 Task: Send an email with the signature Gloria Young with the subject Thank you for a gift and the message I need your help in preparing the agenda for the next meeting. from softage.5@softage.net to softage.3@softage.net and softage.1@softage.net
Action: Mouse moved to (55, 53)
Screenshot: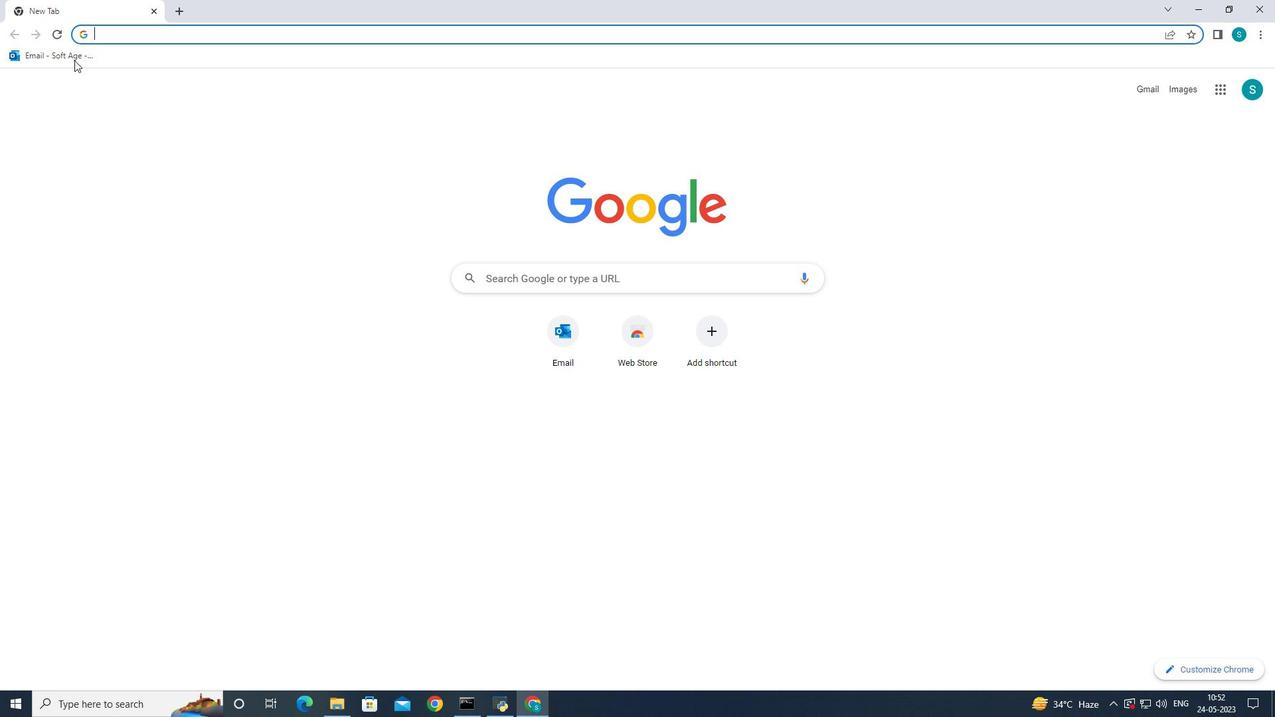 
Action: Mouse pressed left at (55, 53)
Screenshot: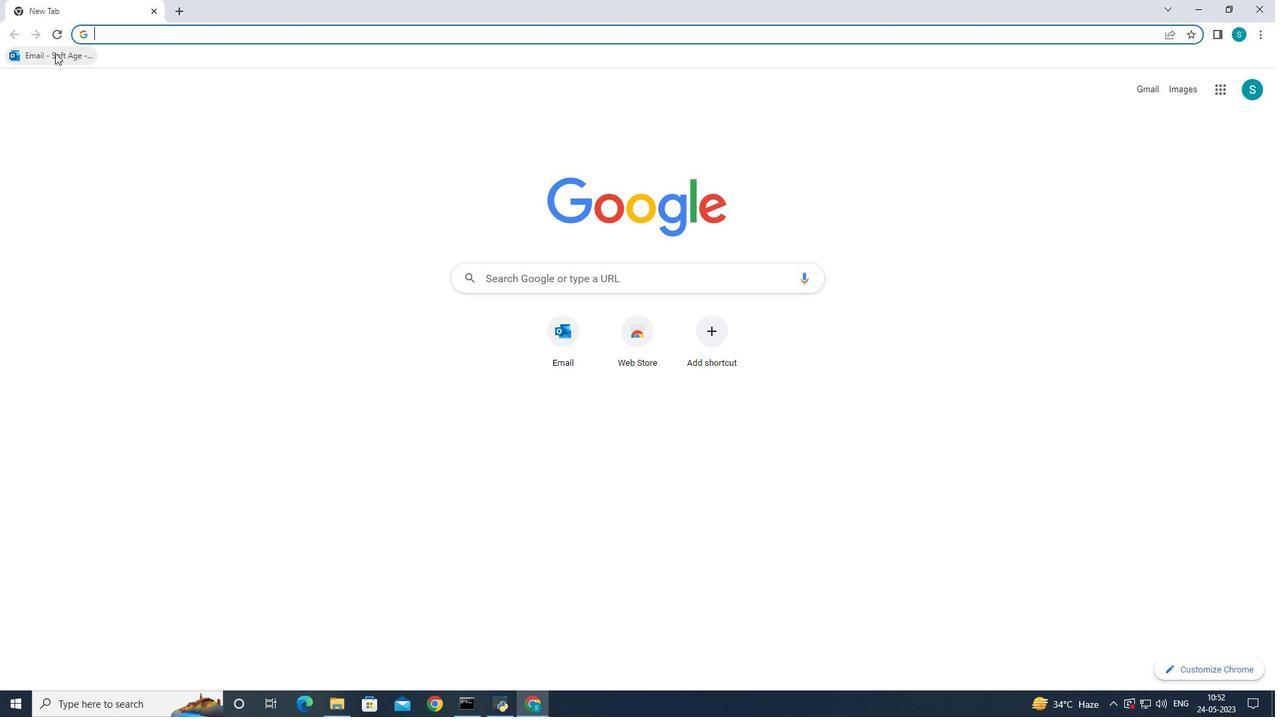 
Action: Mouse pressed left at (55, 53)
Screenshot: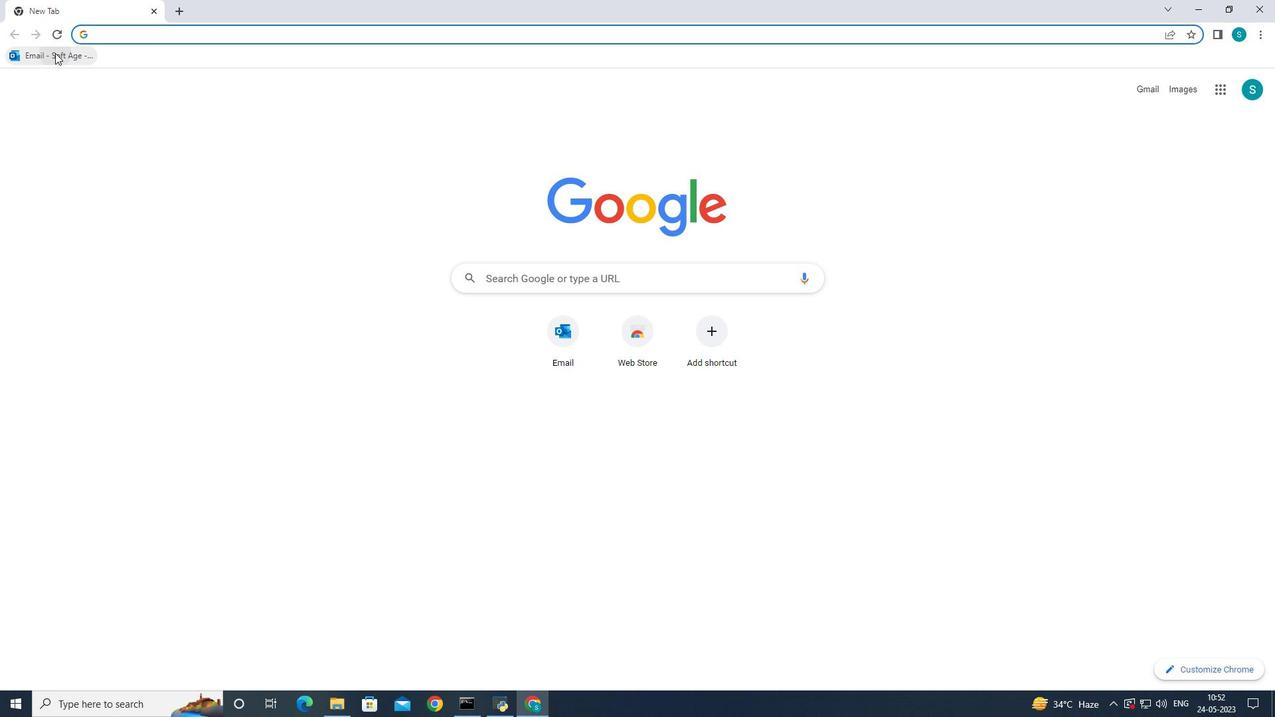 
Action: Mouse moved to (166, 114)
Screenshot: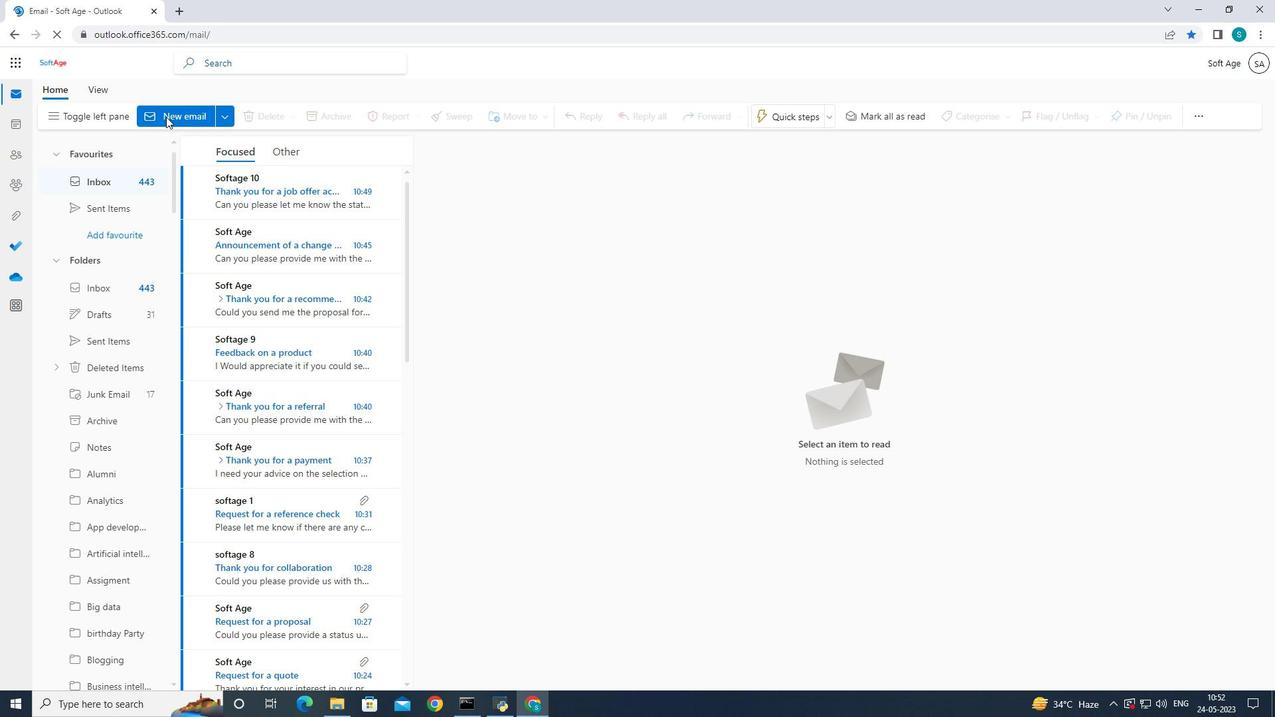 
Action: Mouse pressed left at (166, 114)
Screenshot: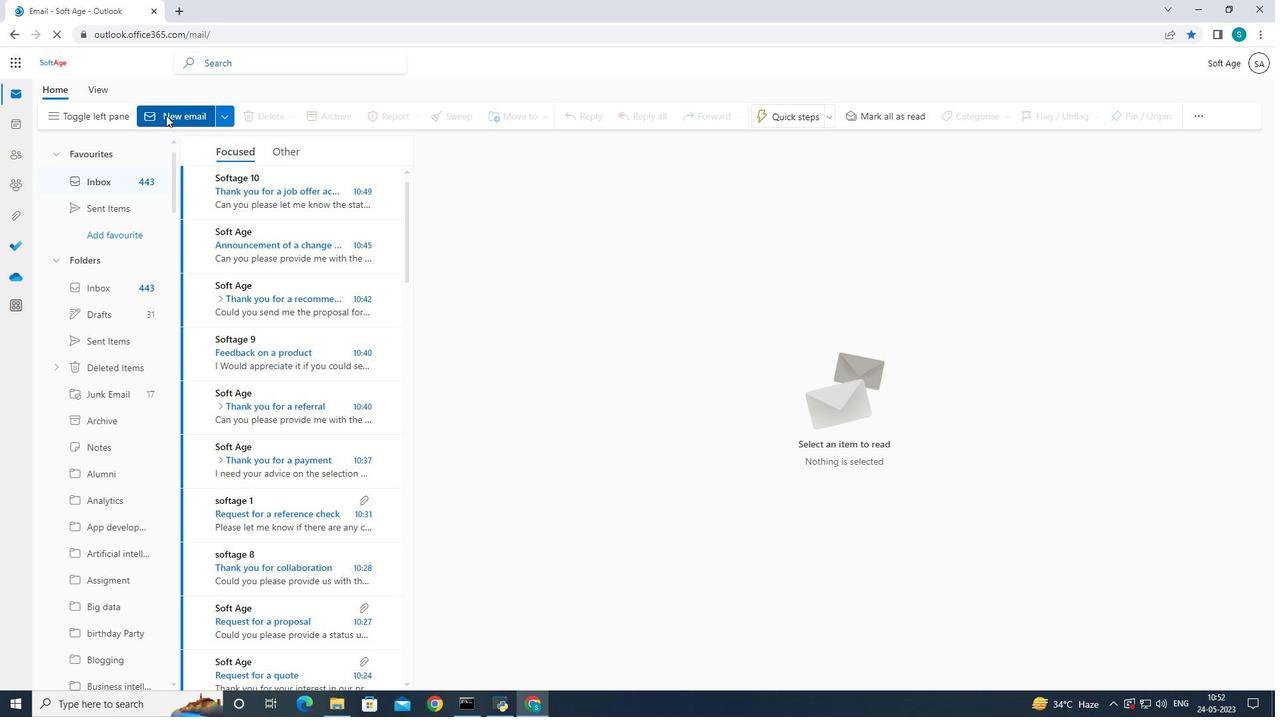
Action: Mouse pressed left at (166, 114)
Screenshot: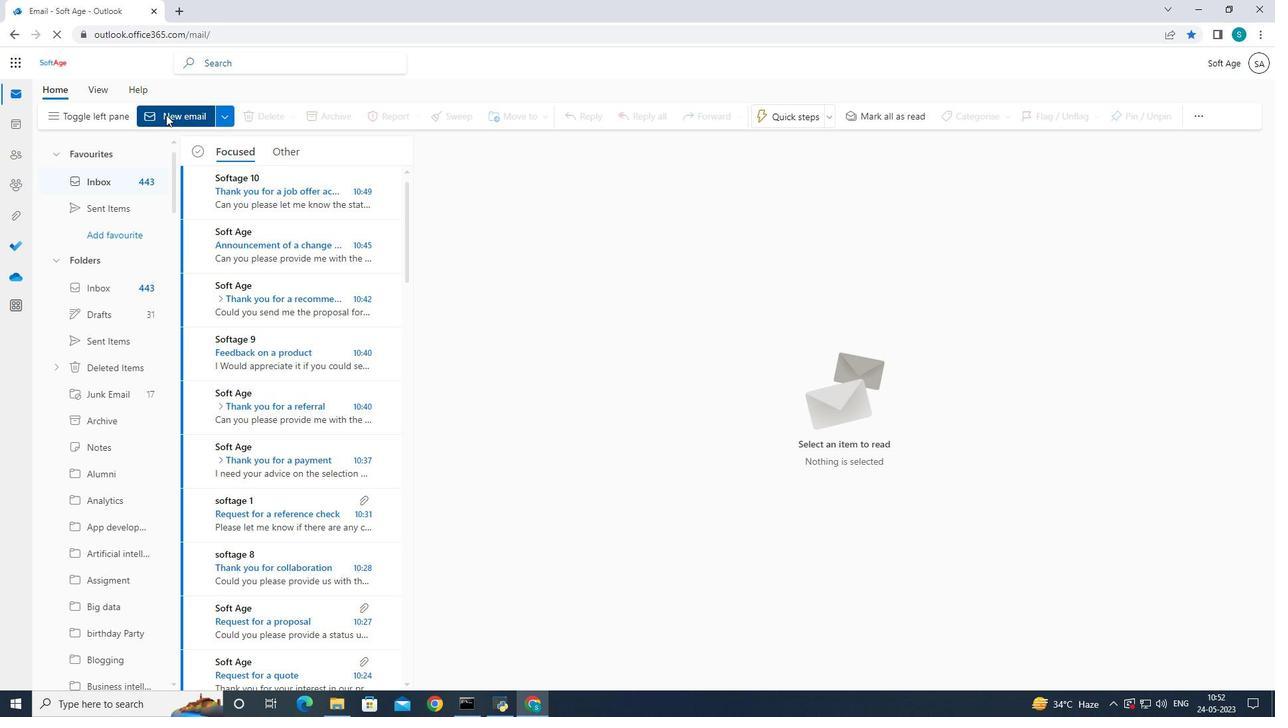 
Action: Mouse moved to (867, 116)
Screenshot: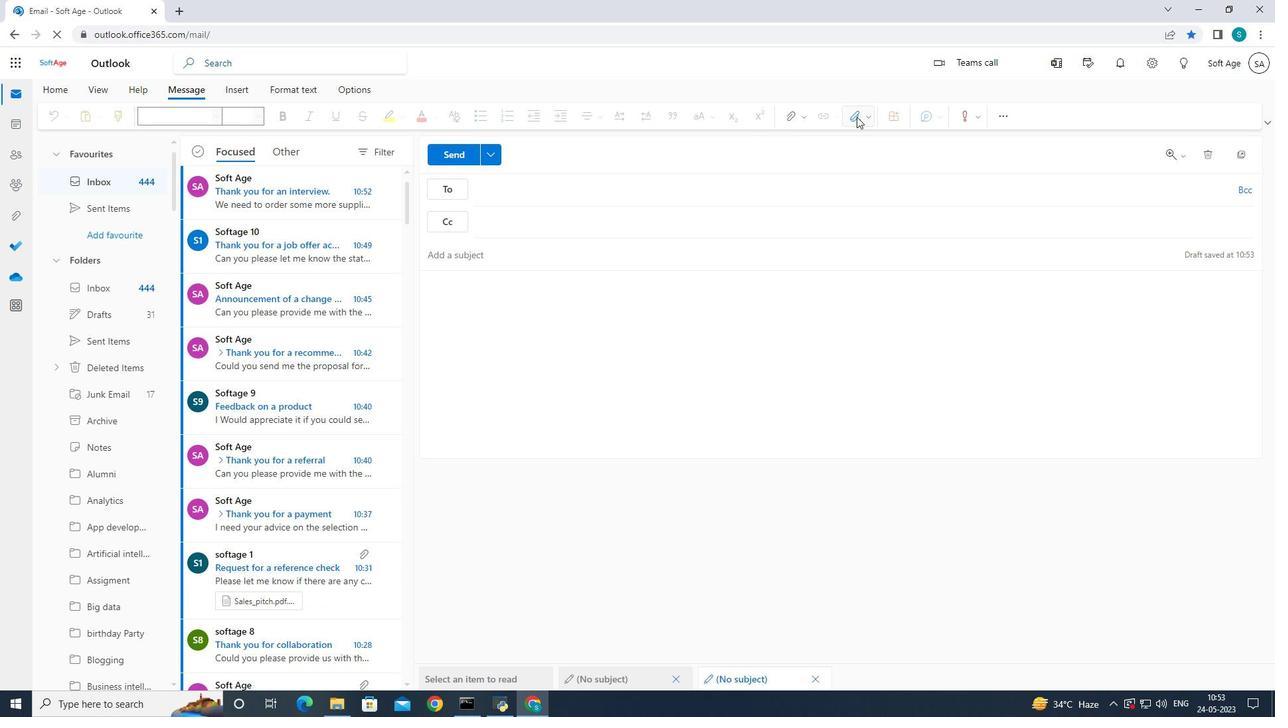 
Action: Mouse pressed left at (867, 116)
Screenshot: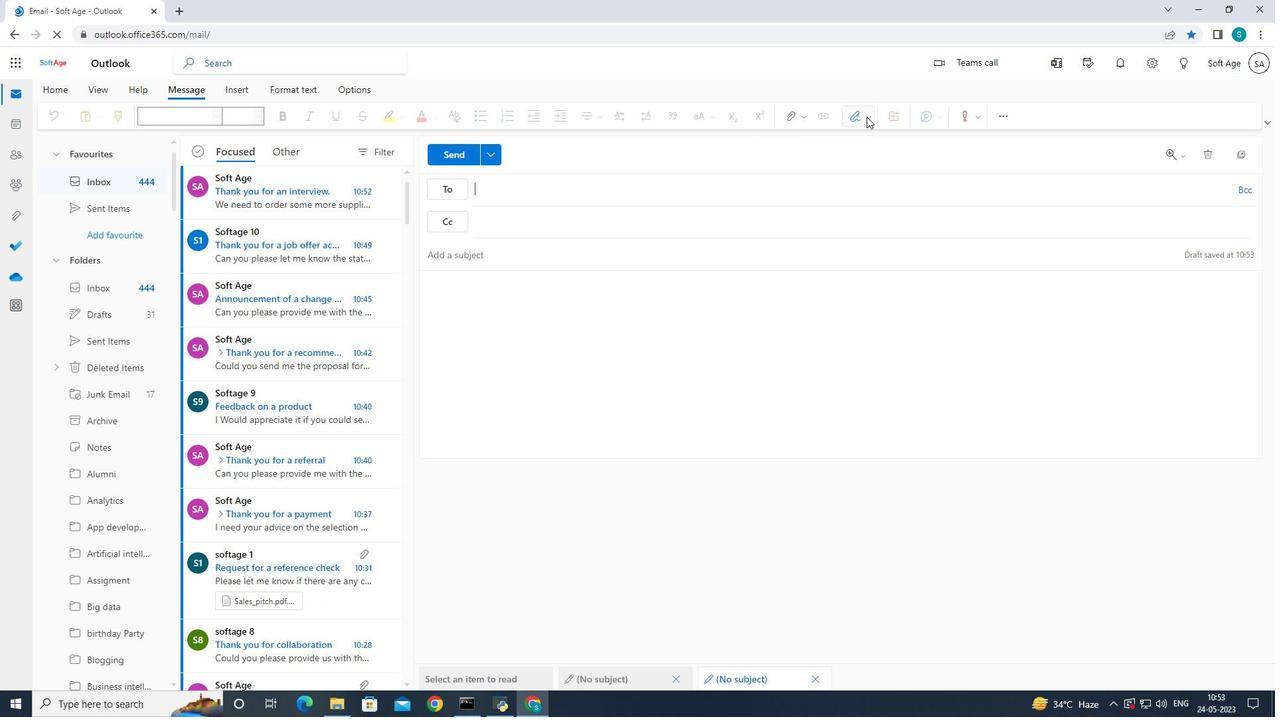 
Action: Mouse moved to (842, 143)
Screenshot: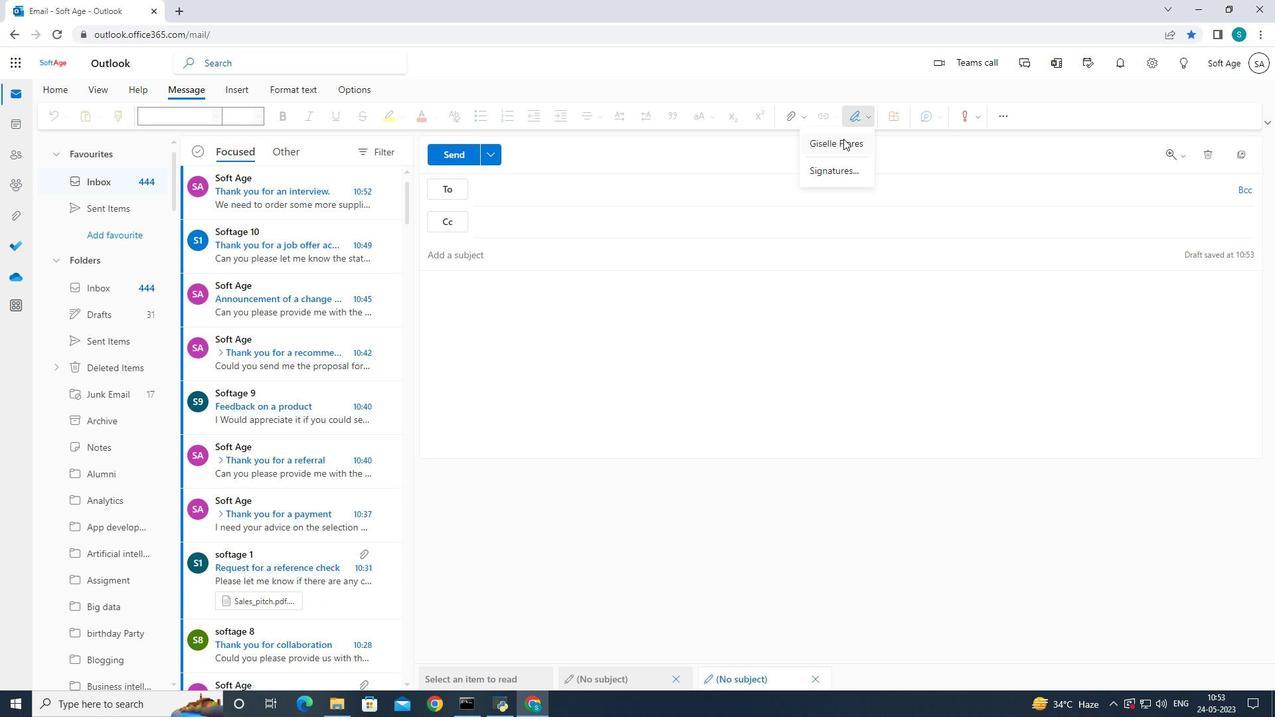 
Action: Mouse pressed left at (842, 143)
Screenshot: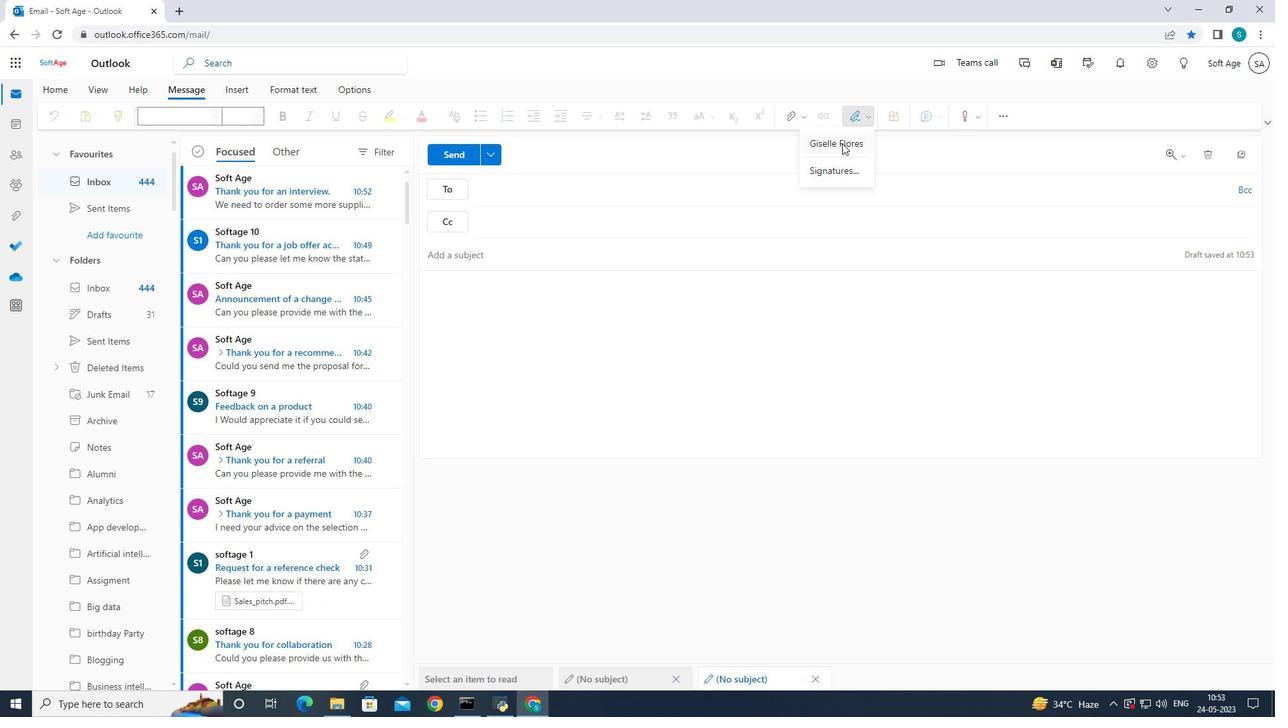 
Action: Mouse moved to (863, 114)
Screenshot: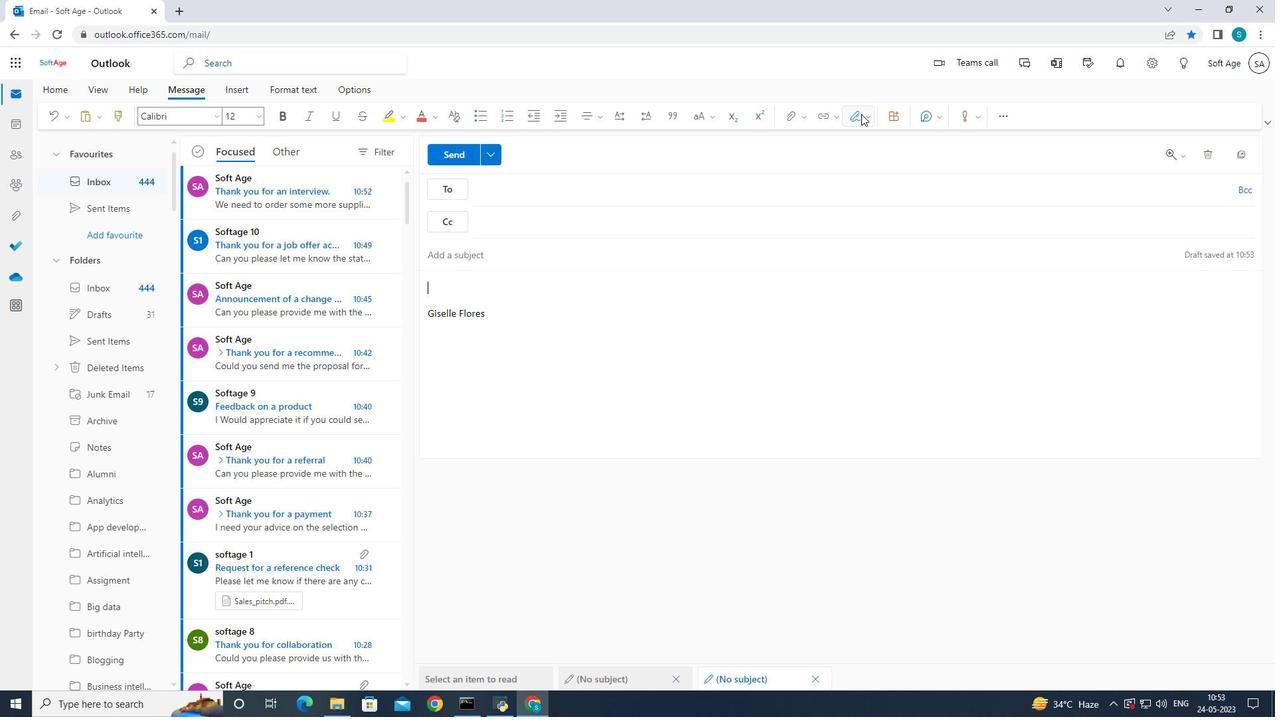 
Action: Mouse pressed left at (863, 114)
Screenshot: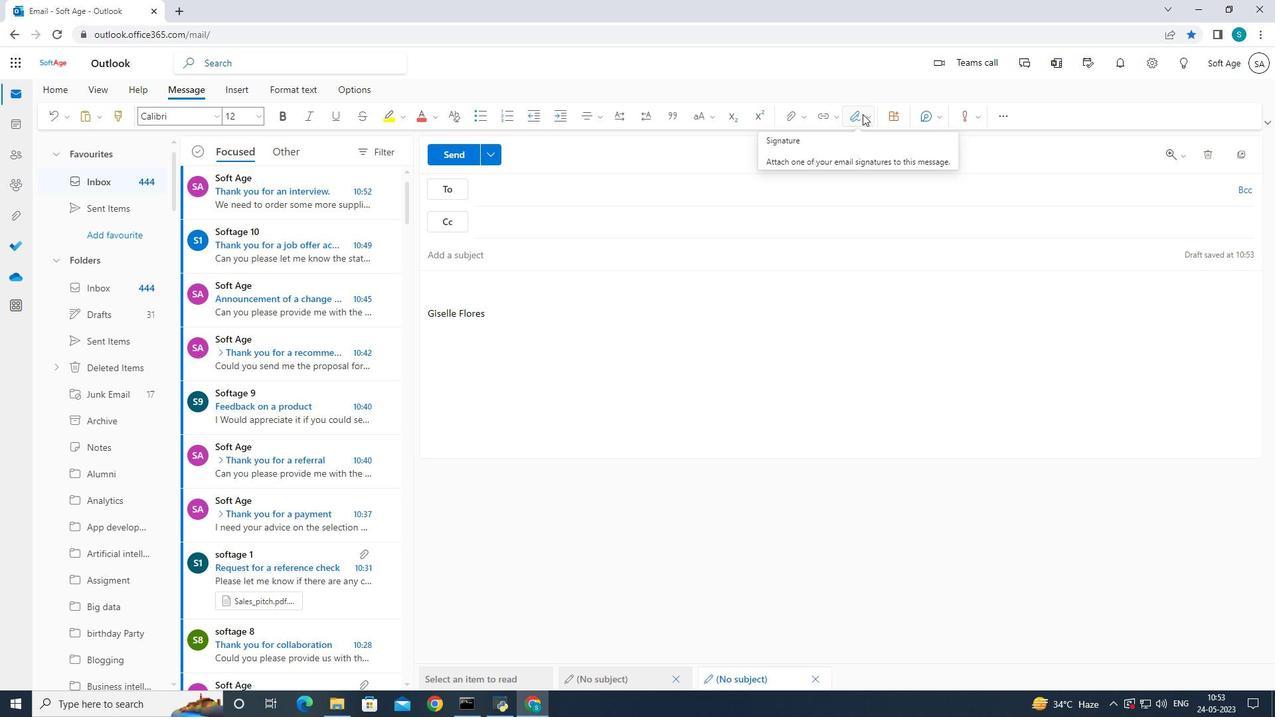 
Action: Mouse moved to (834, 167)
Screenshot: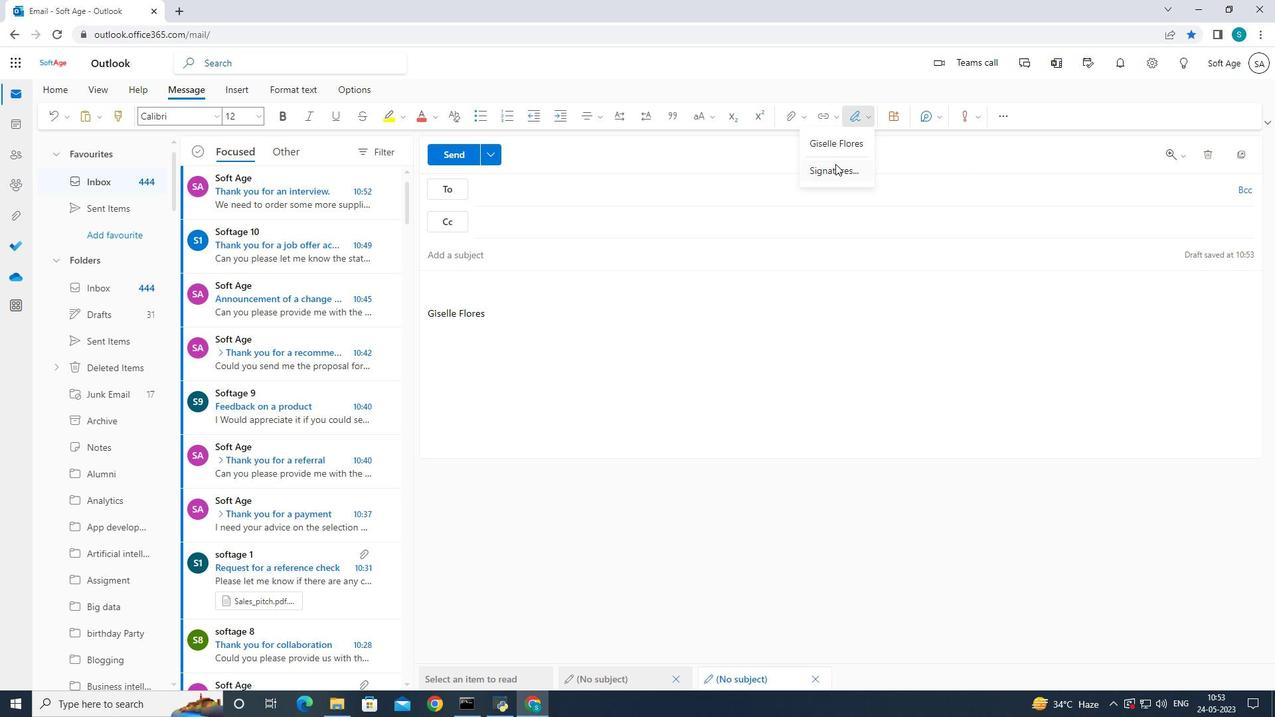 
Action: Mouse pressed left at (834, 167)
Screenshot: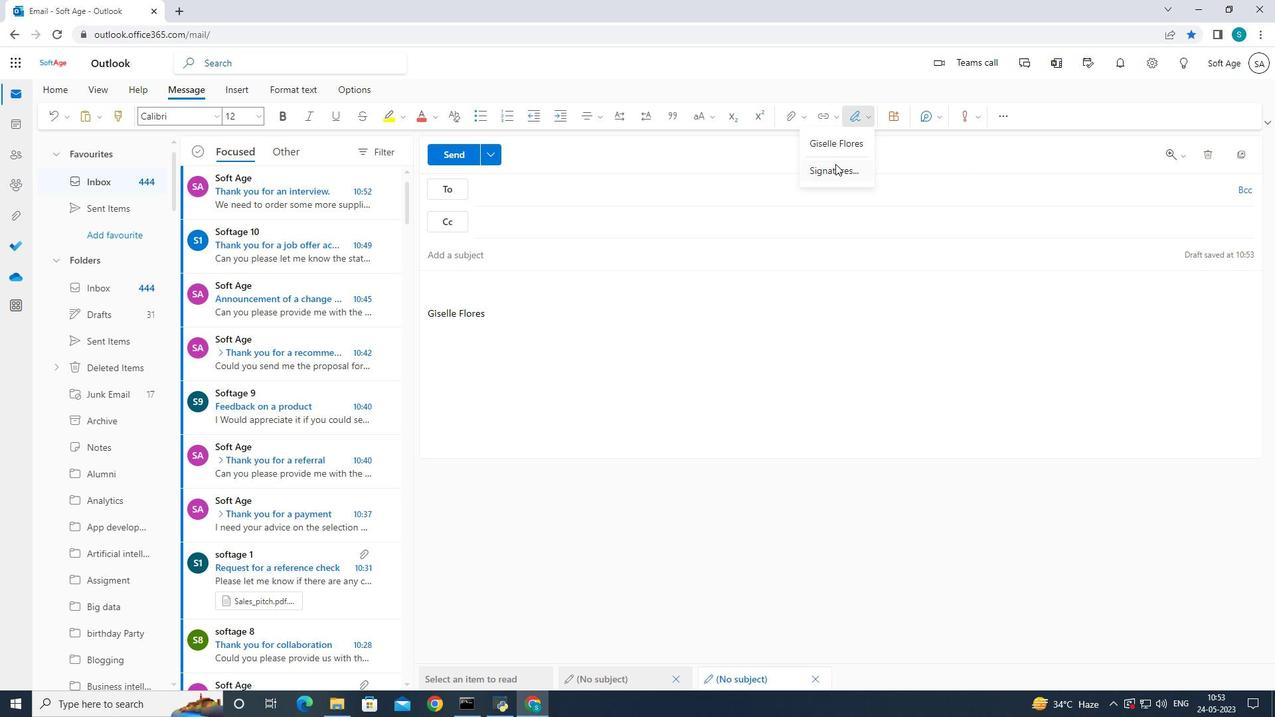 
Action: Mouse moved to (913, 221)
Screenshot: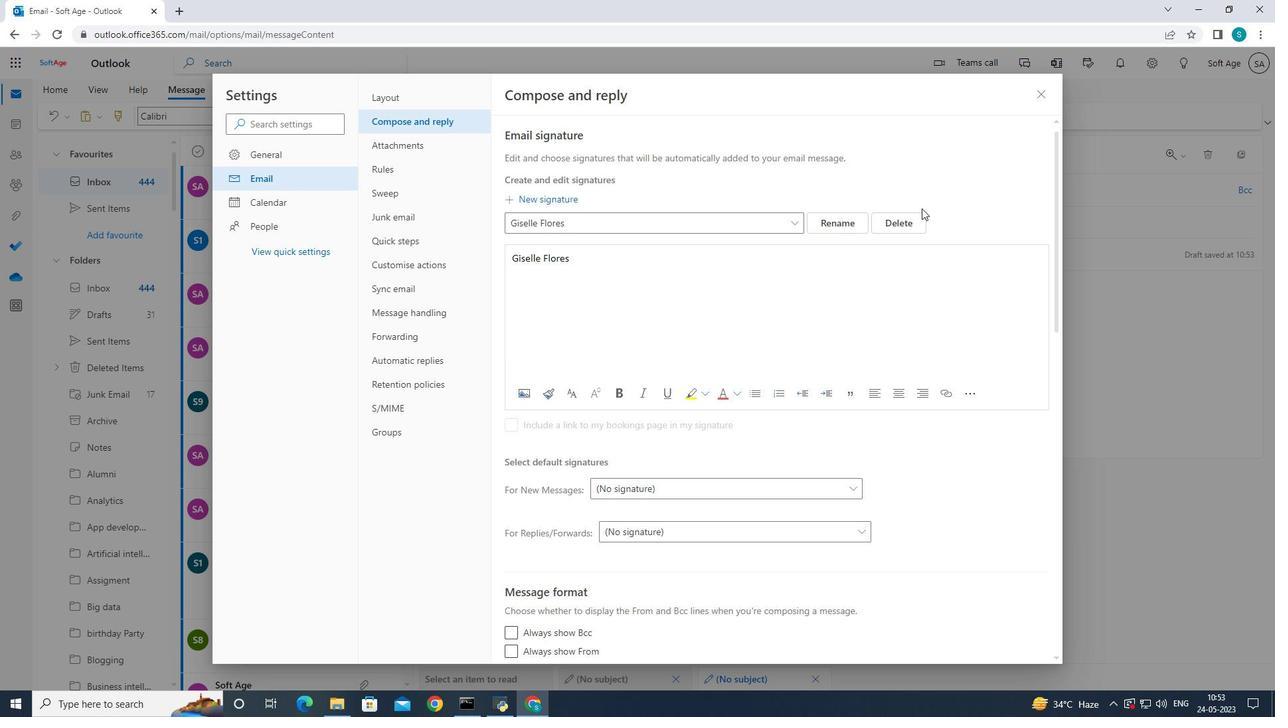 
Action: Mouse pressed left at (913, 221)
Screenshot: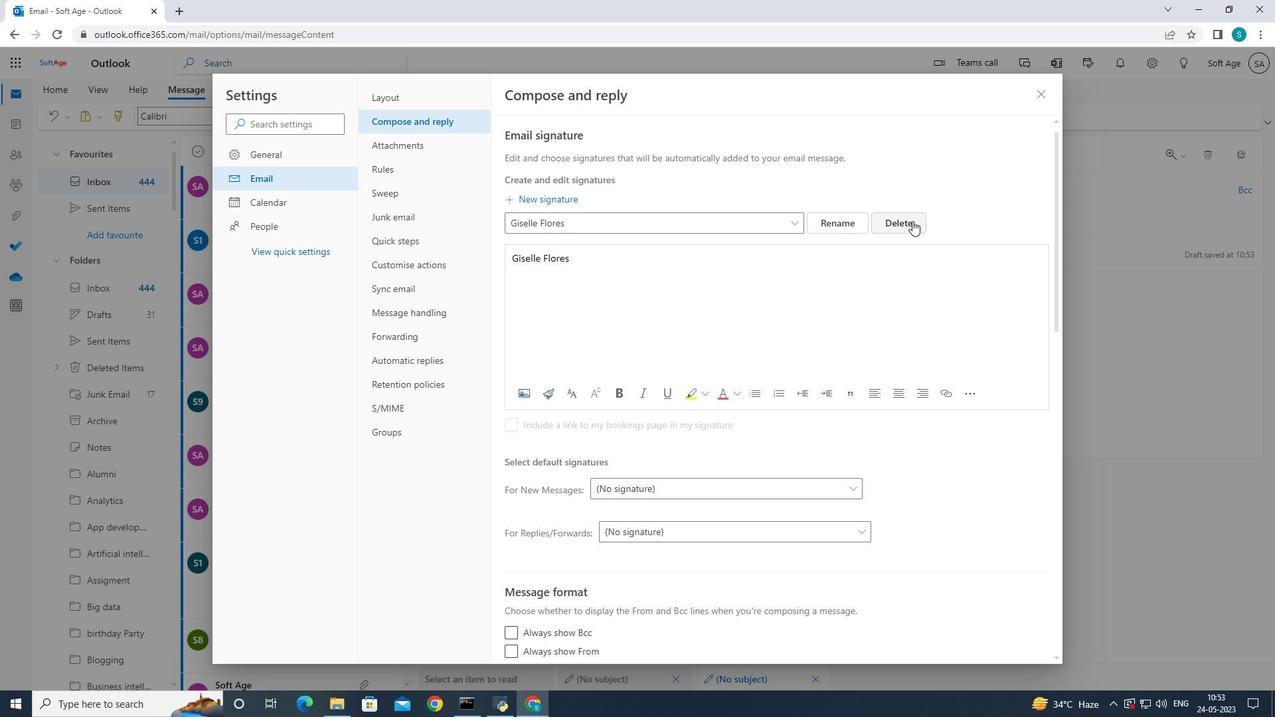 
Action: Mouse moved to (797, 223)
Screenshot: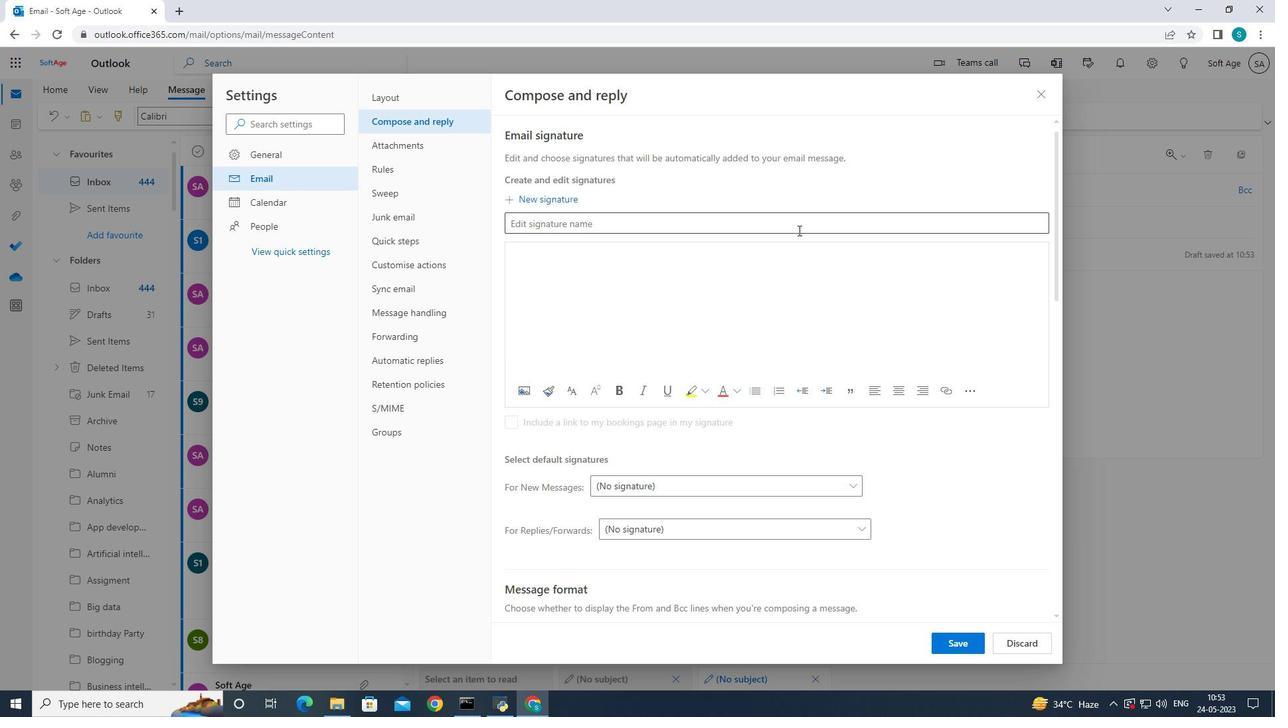 
Action: Mouse pressed left at (797, 223)
Screenshot: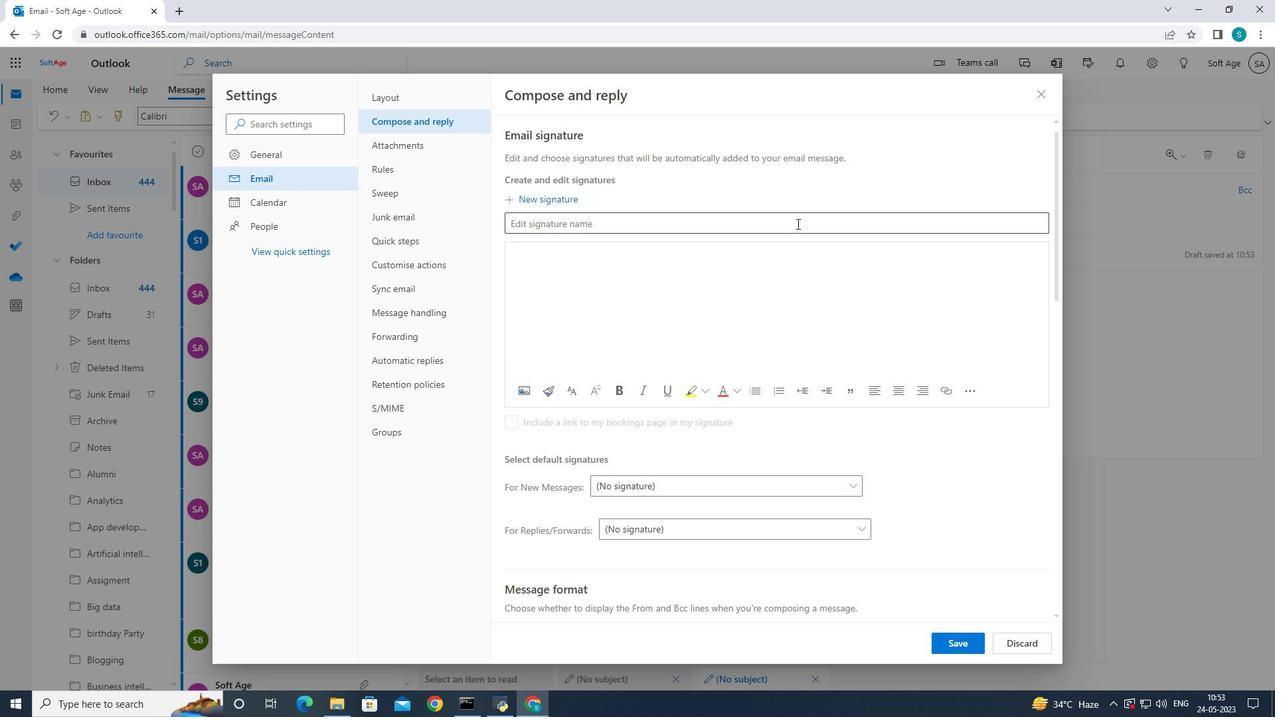 
Action: Mouse moved to (793, 215)
Screenshot: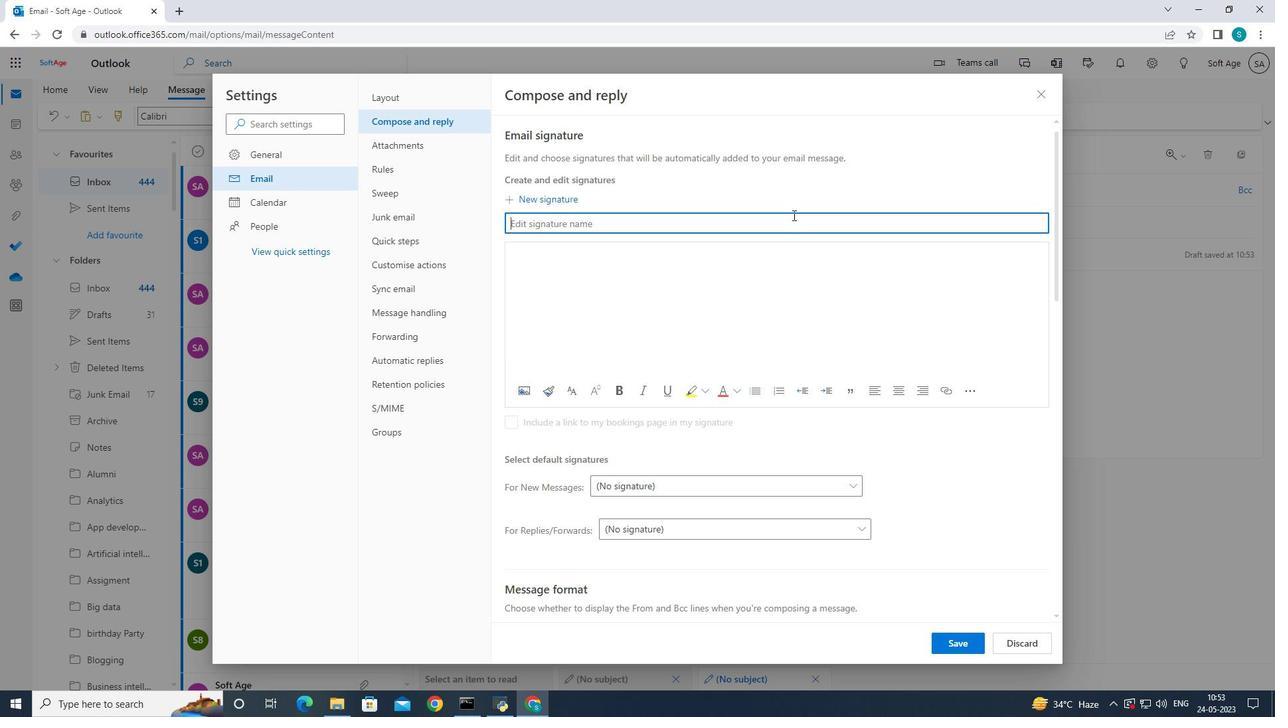 
Action: Key pressed <Key.caps_lock>G<Key.caps_lock>loria<Key.space><Key.caps_lock>Y<Key.caps_lock>oung
Screenshot: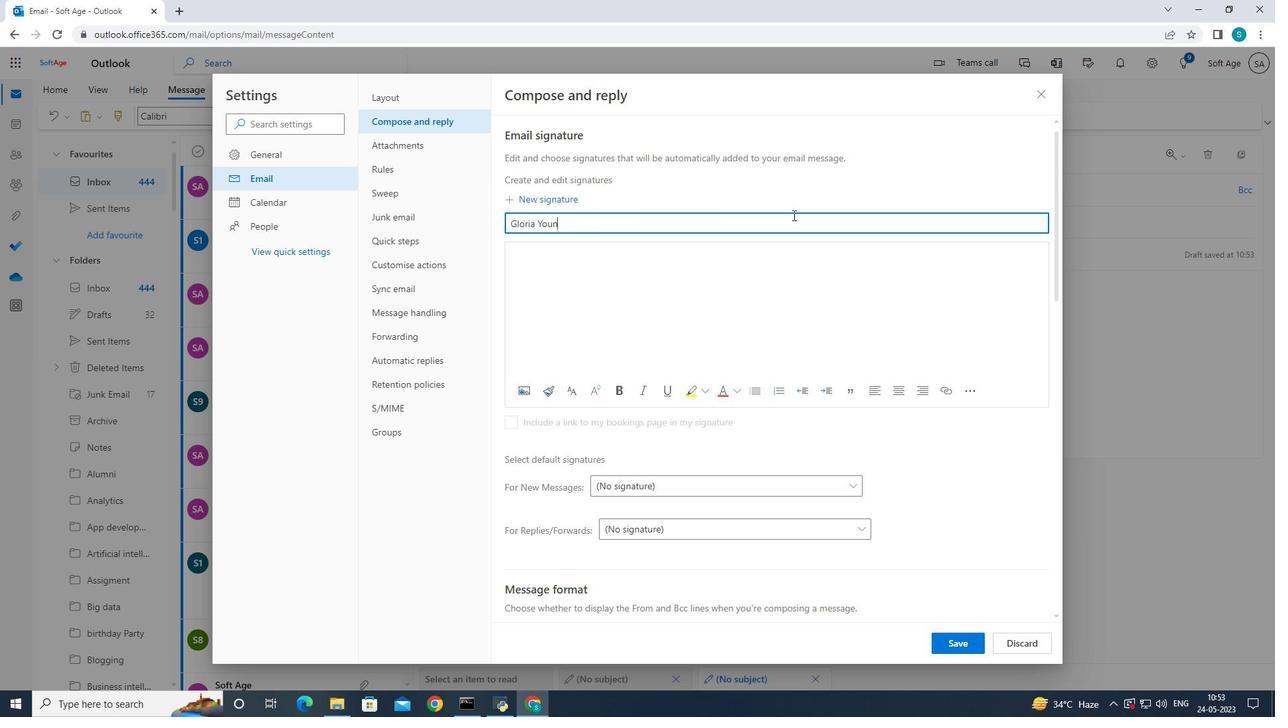
Action: Mouse moved to (667, 262)
Screenshot: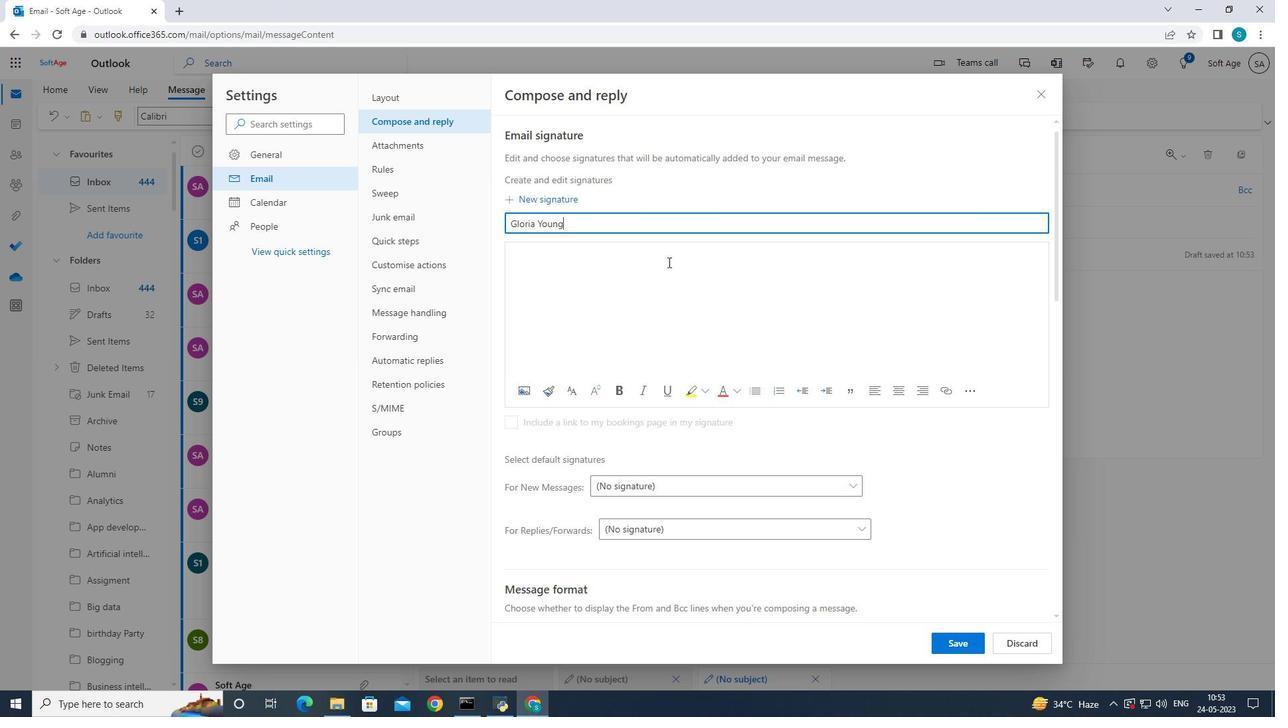
Action: Mouse pressed left at (667, 262)
Screenshot: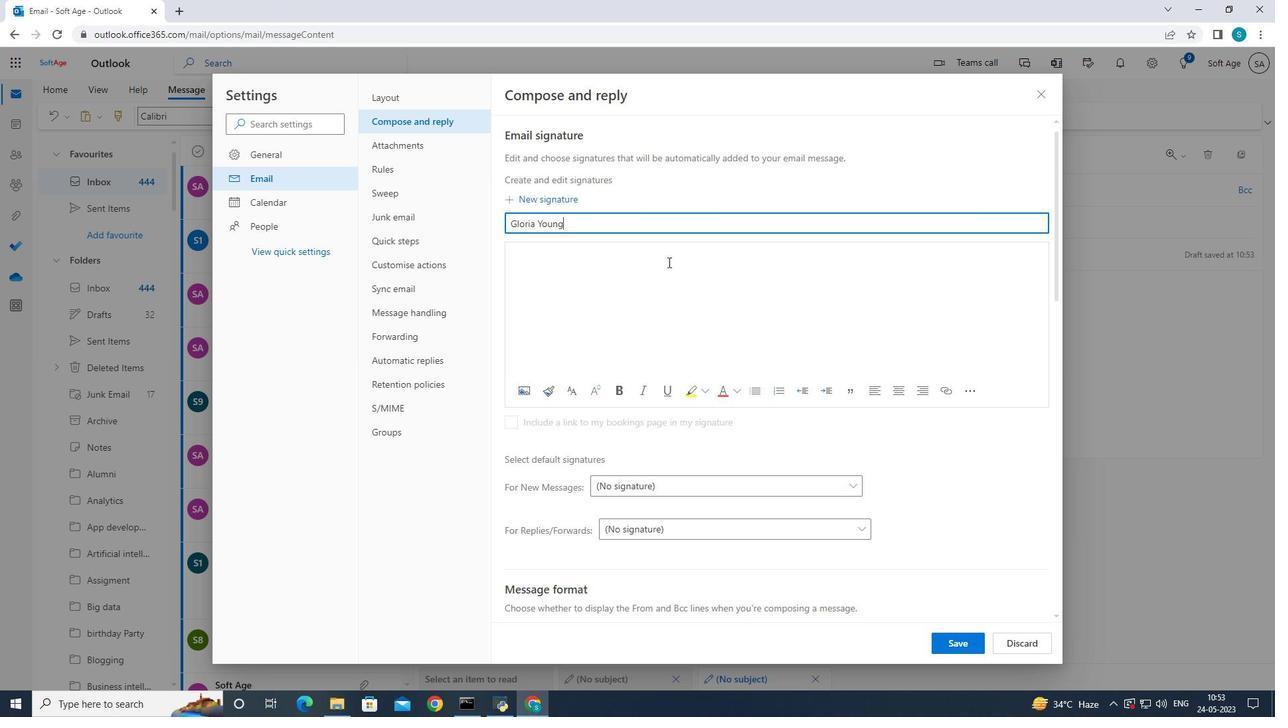 
Action: Mouse moved to (667, 262)
Screenshot: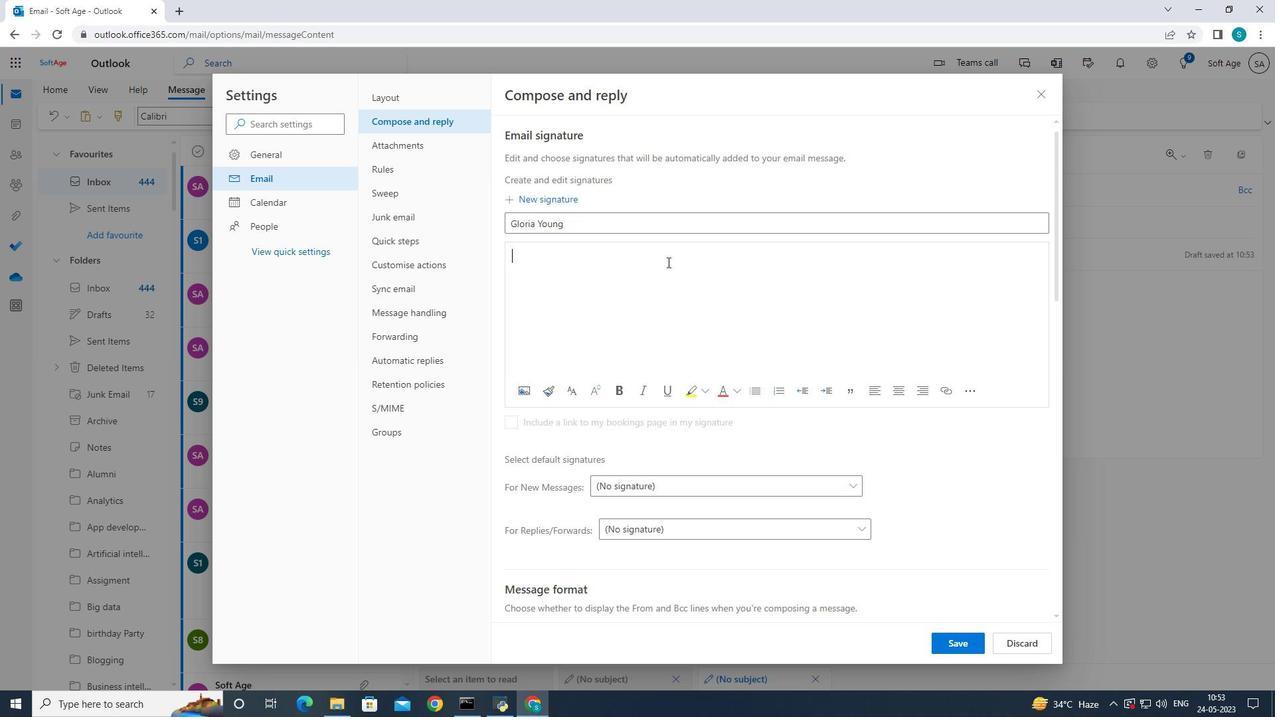 
Action: Key pressed <Key.caps_lock>G<Key.caps_lock>lori<Key.space><Key.backspace>a<Key.space><Key.caps_lock><Key.caps_lock>y<Key.caps_lock><Key.backspace><Key.caps_lock>y<Key.caps_lock>OUNG<Key.backspace><Key.backspace><Key.backspace><Key.backspace><Key.backspace><Key.caps_lock>y<Key.caps_lock><Key.backspace>Y<Key.caps_lock>oung
Screenshot: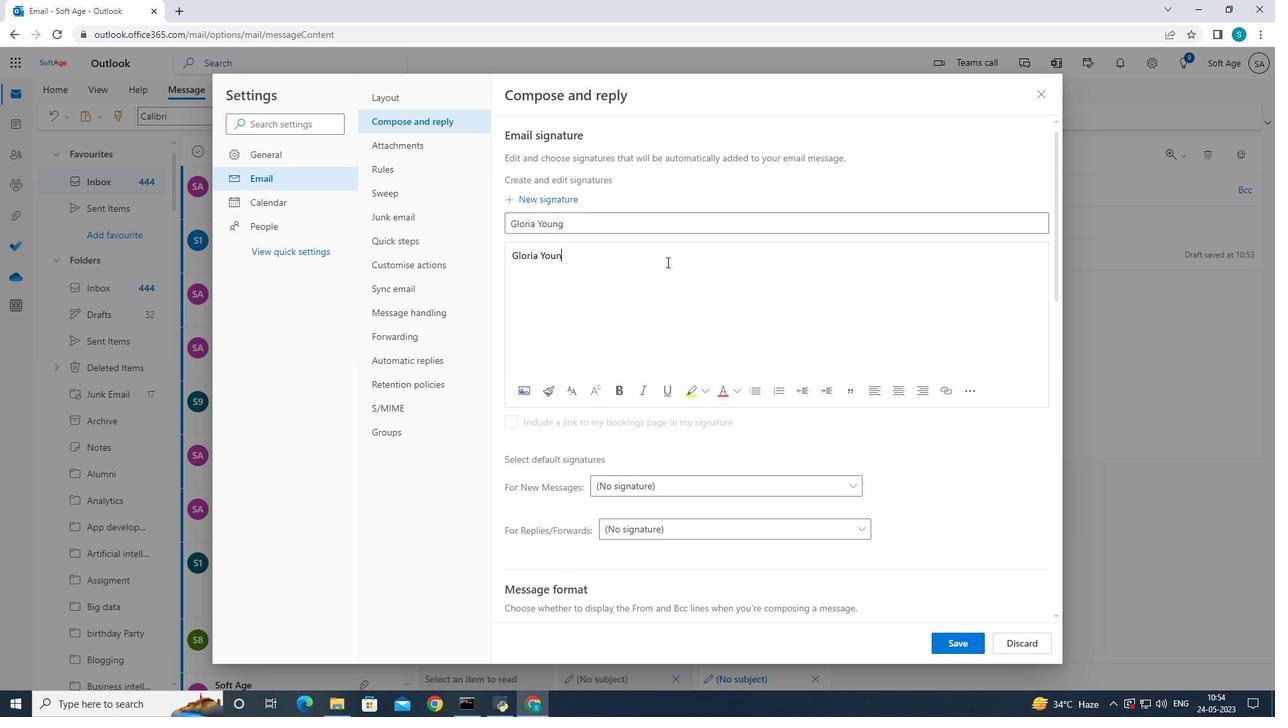
Action: Mouse moved to (955, 640)
Screenshot: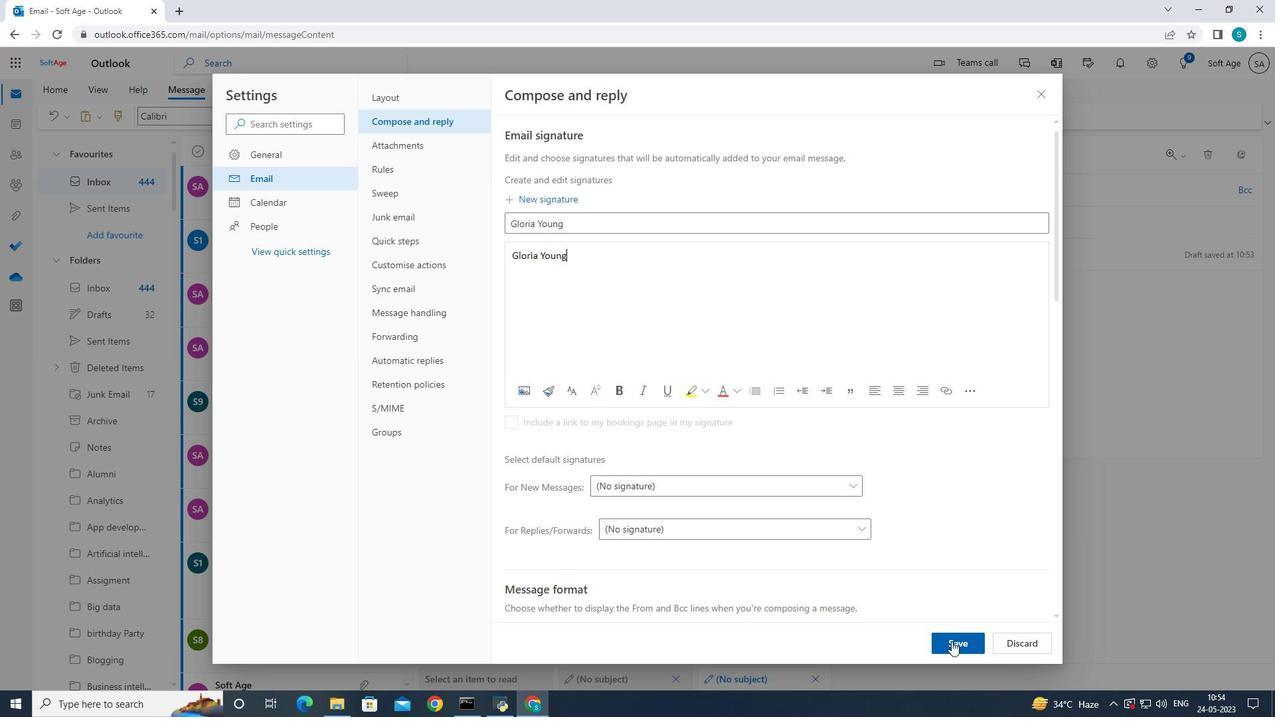 
Action: Mouse pressed left at (955, 640)
Screenshot: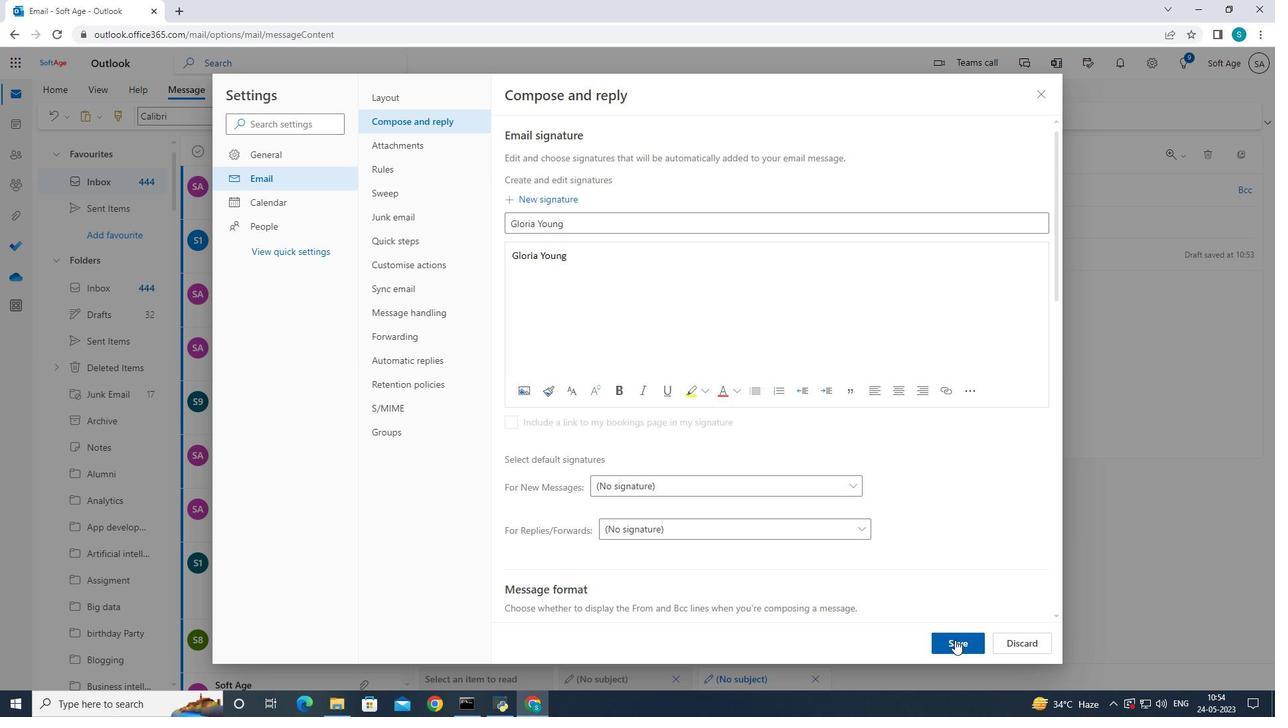 
Action: Mouse moved to (1043, 93)
Screenshot: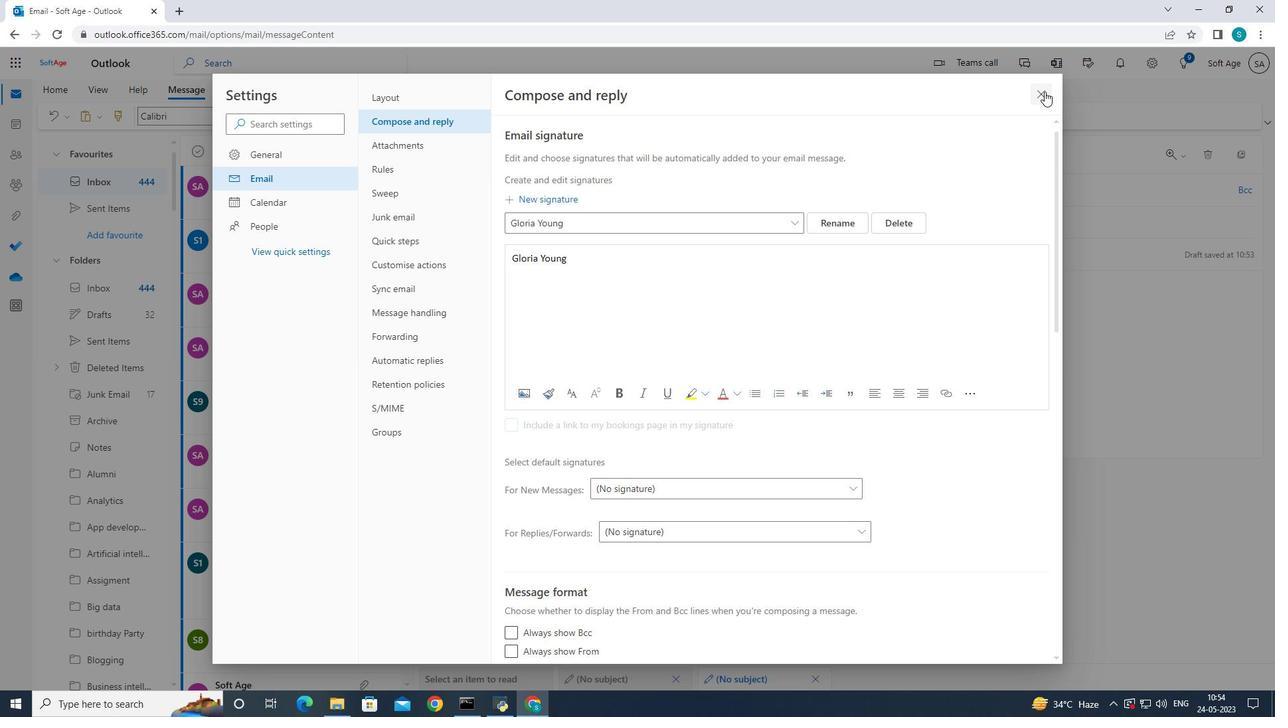 
Action: Mouse pressed left at (1043, 93)
Screenshot: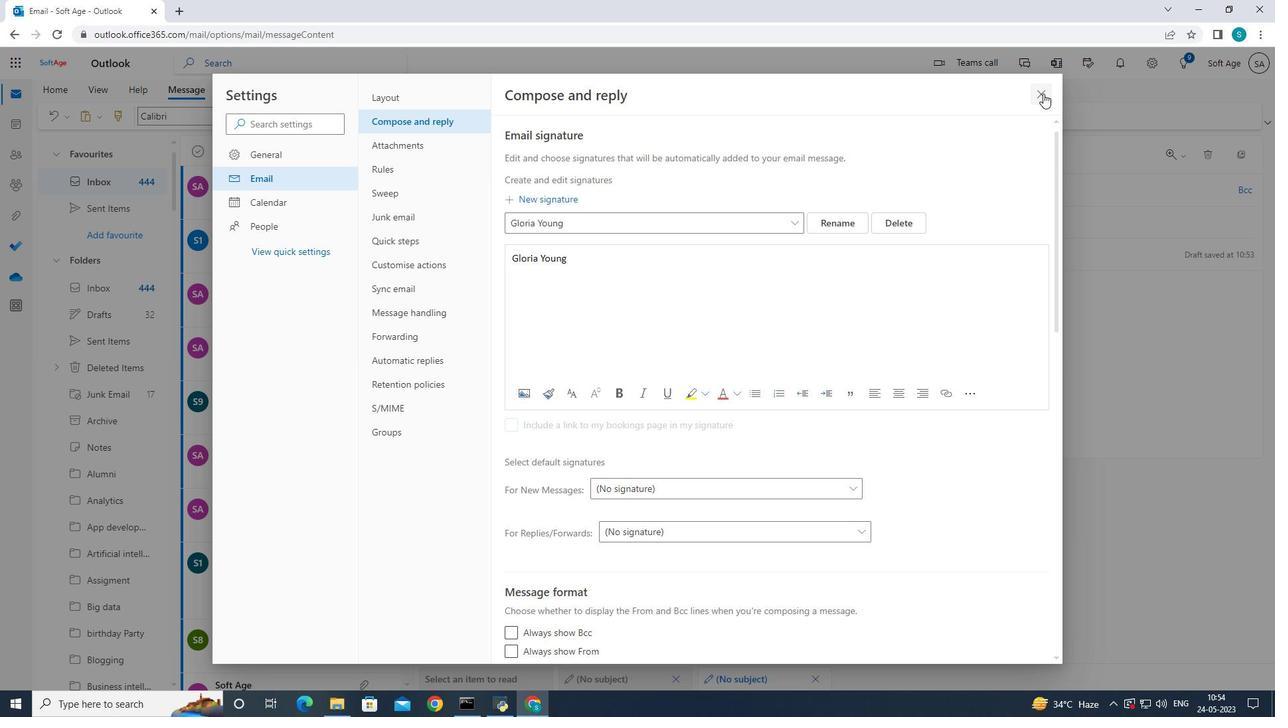 
Action: Mouse moved to (496, 316)
Screenshot: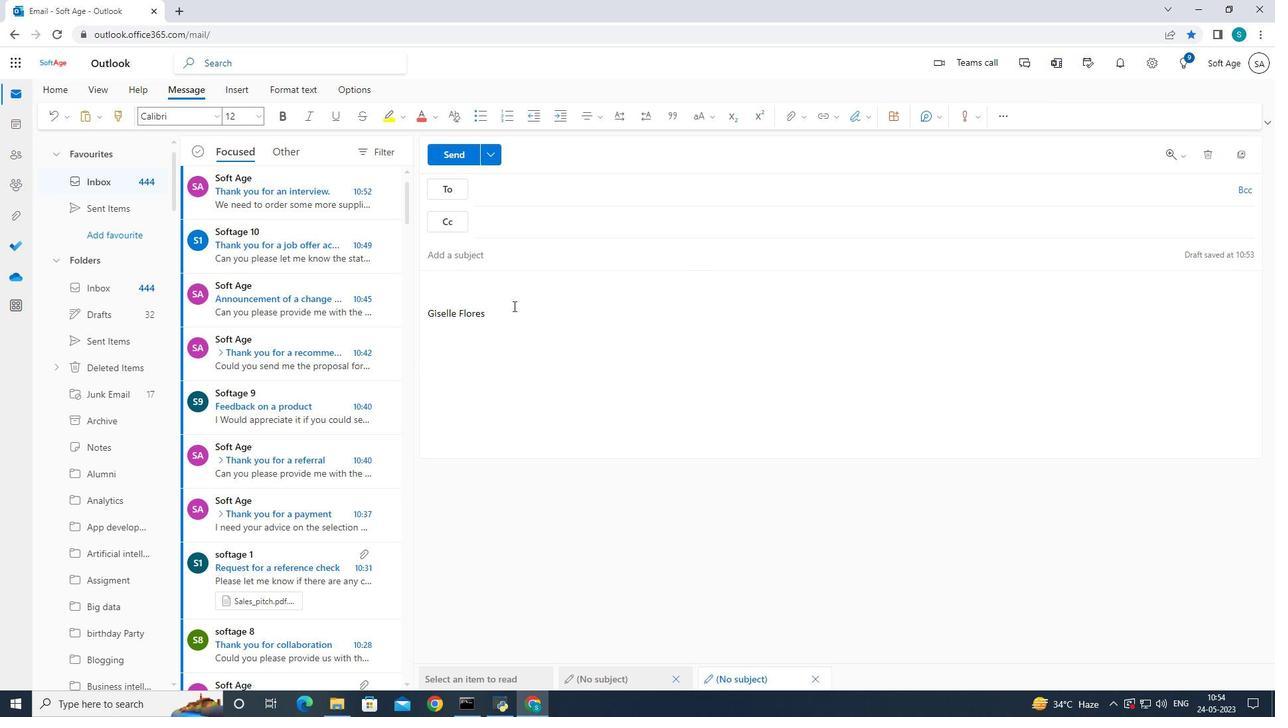 
Action: Mouse pressed left at (496, 316)
Screenshot: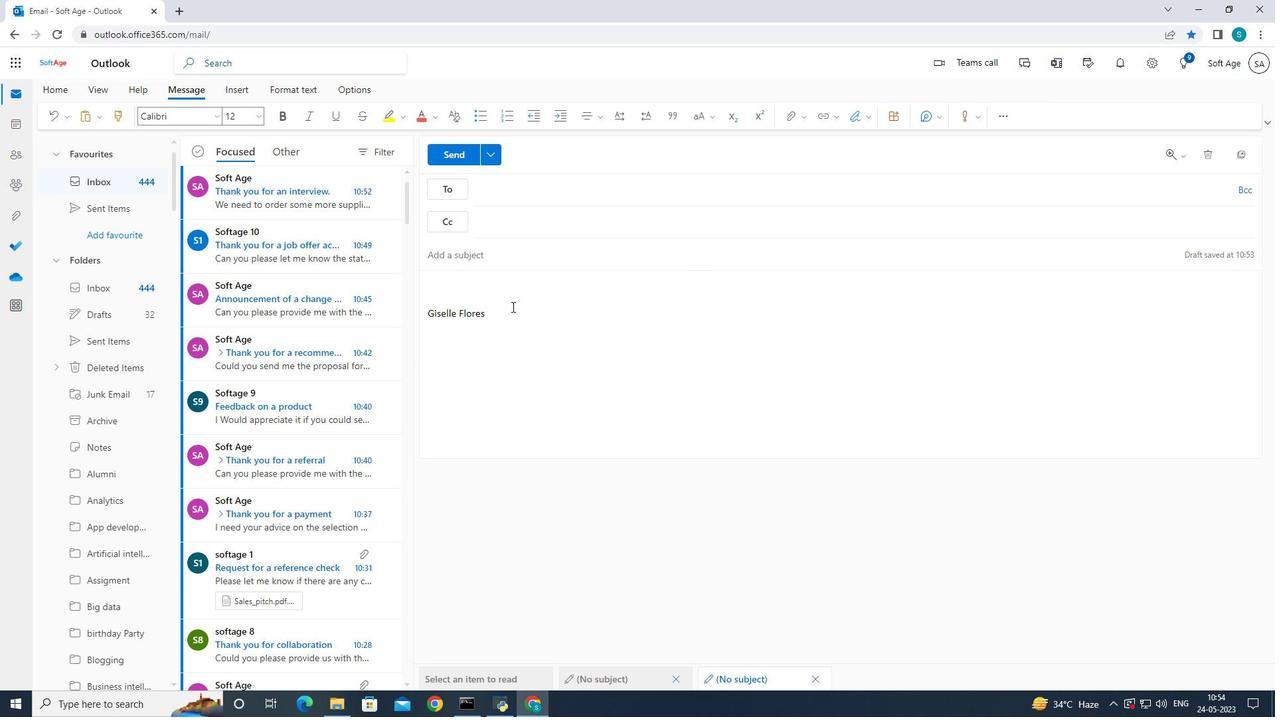 
Action: Mouse moved to (562, 309)
Screenshot: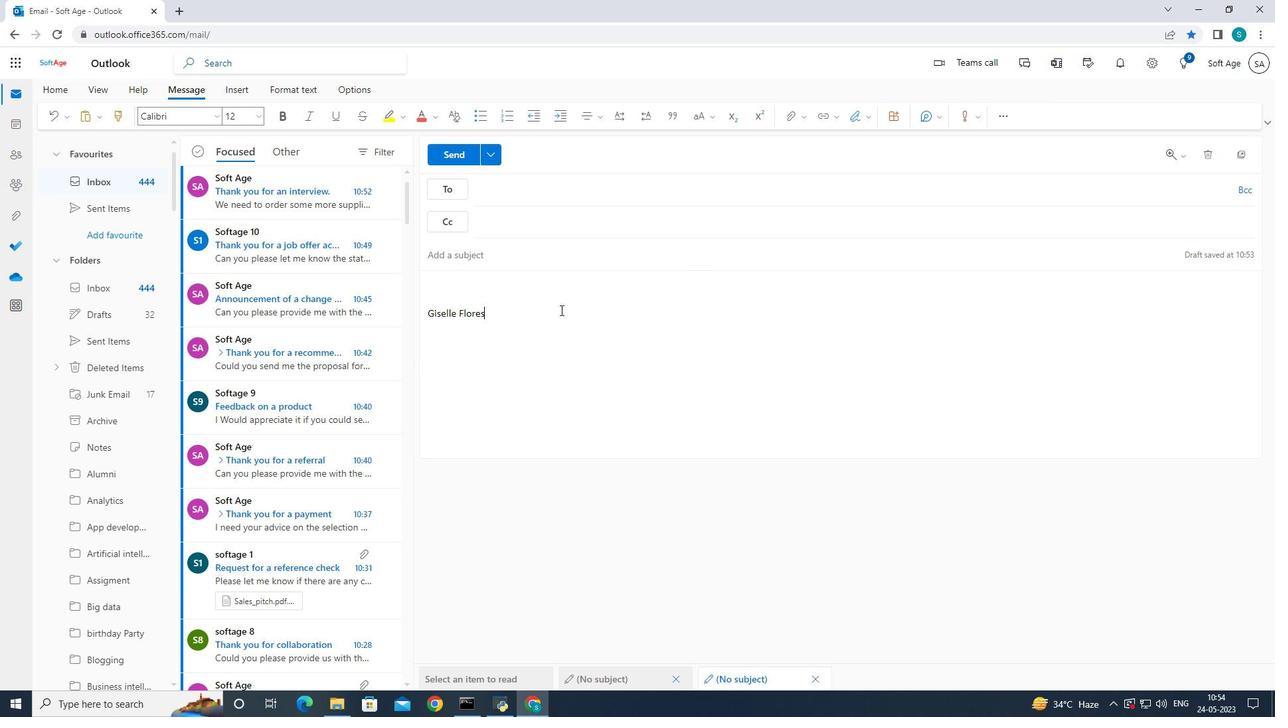 
Action: Key pressed <Key.backspace>
Screenshot: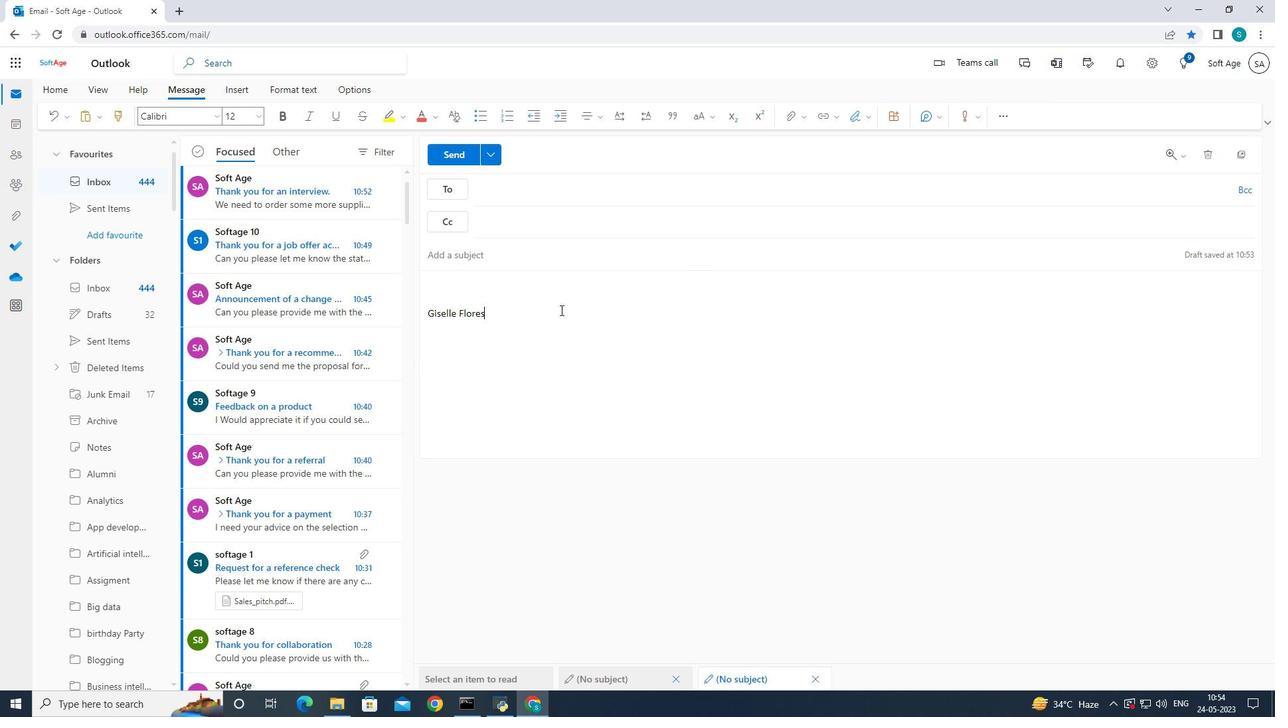 
Action: Mouse moved to (565, 306)
Screenshot: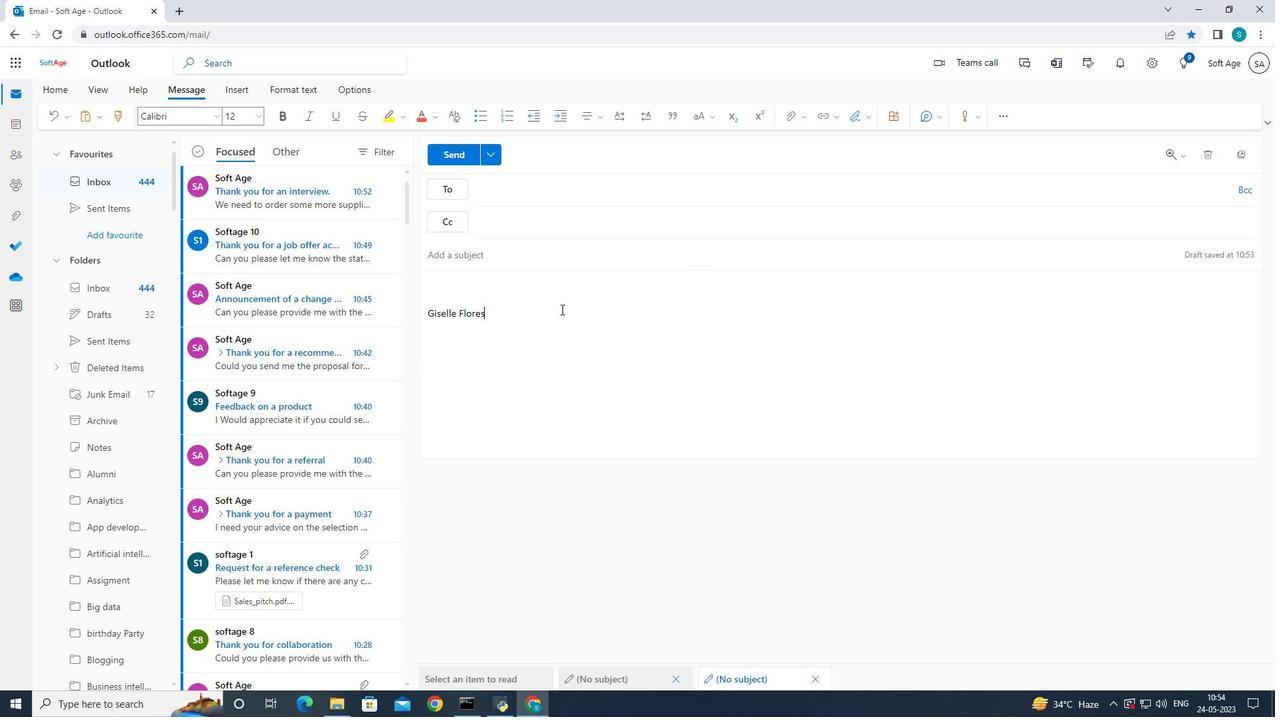 
Action: Key pressed <Key.backspace><Key.backspace><Key.backspace><Key.backspace><Key.backspace><Key.backspace><Key.backspace><Key.backspace><Key.backspace><Key.backspace><Key.backspace><Key.backspace><Key.backspace><Key.backspace><Key.backspace><Key.backspace><Key.backspace>
Screenshot: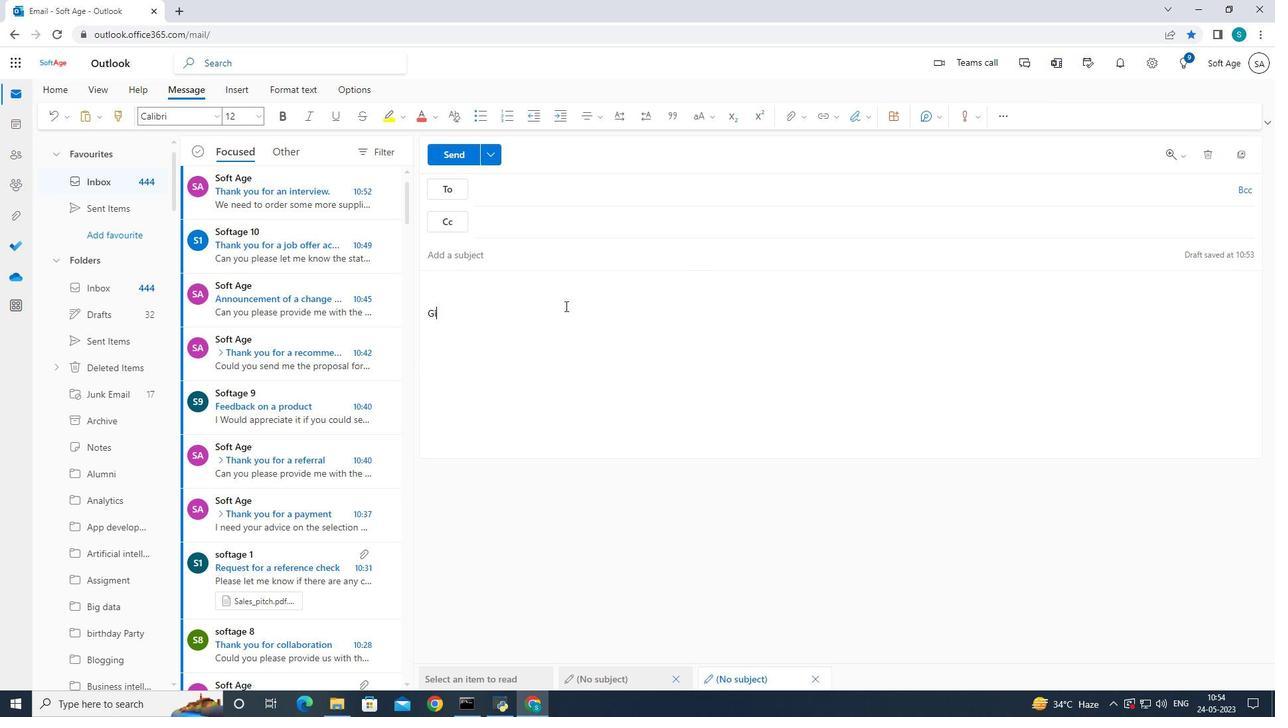 
Action: Mouse moved to (867, 115)
Screenshot: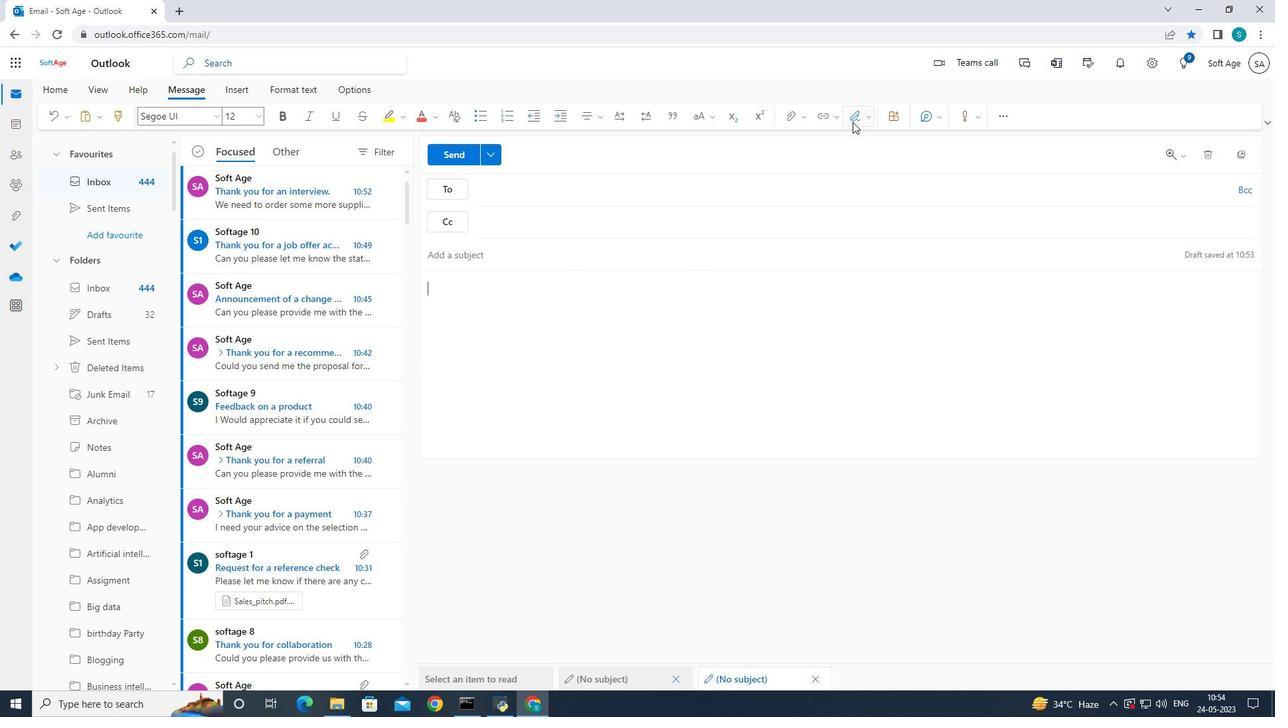 
Action: Mouse pressed left at (867, 115)
Screenshot: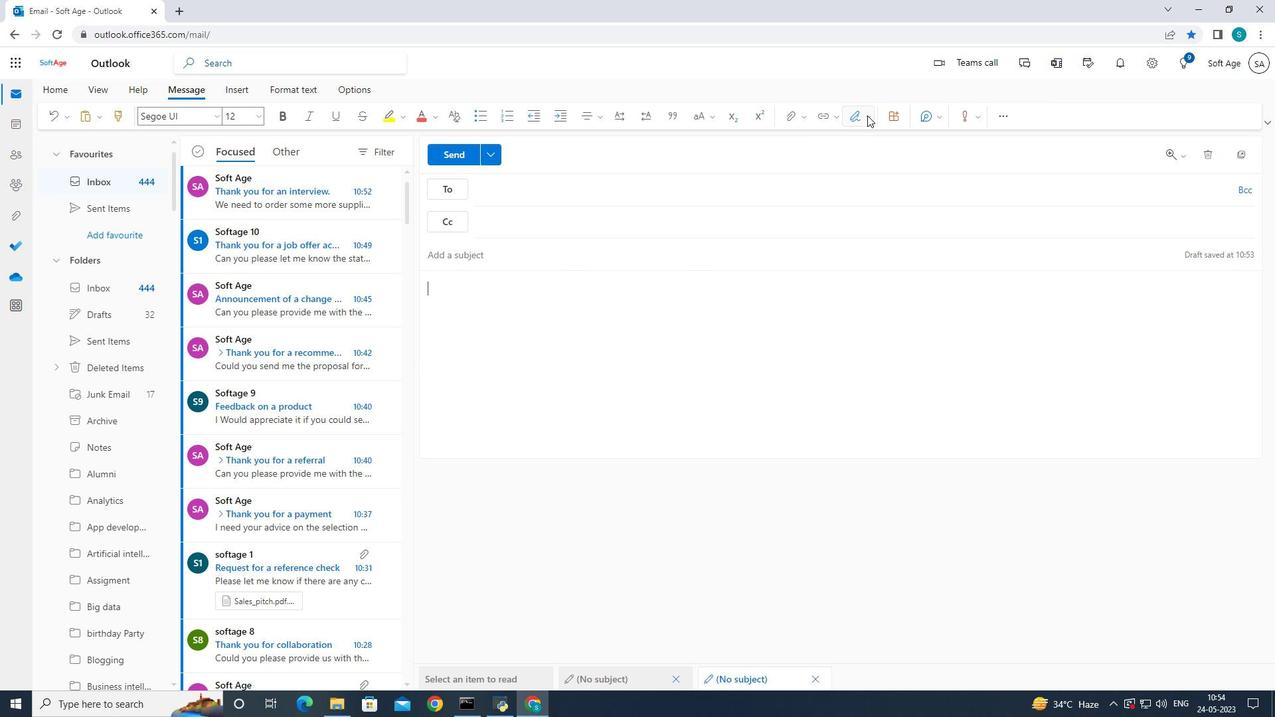 
Action: Mouse moved to (853, 142)
Screenshot: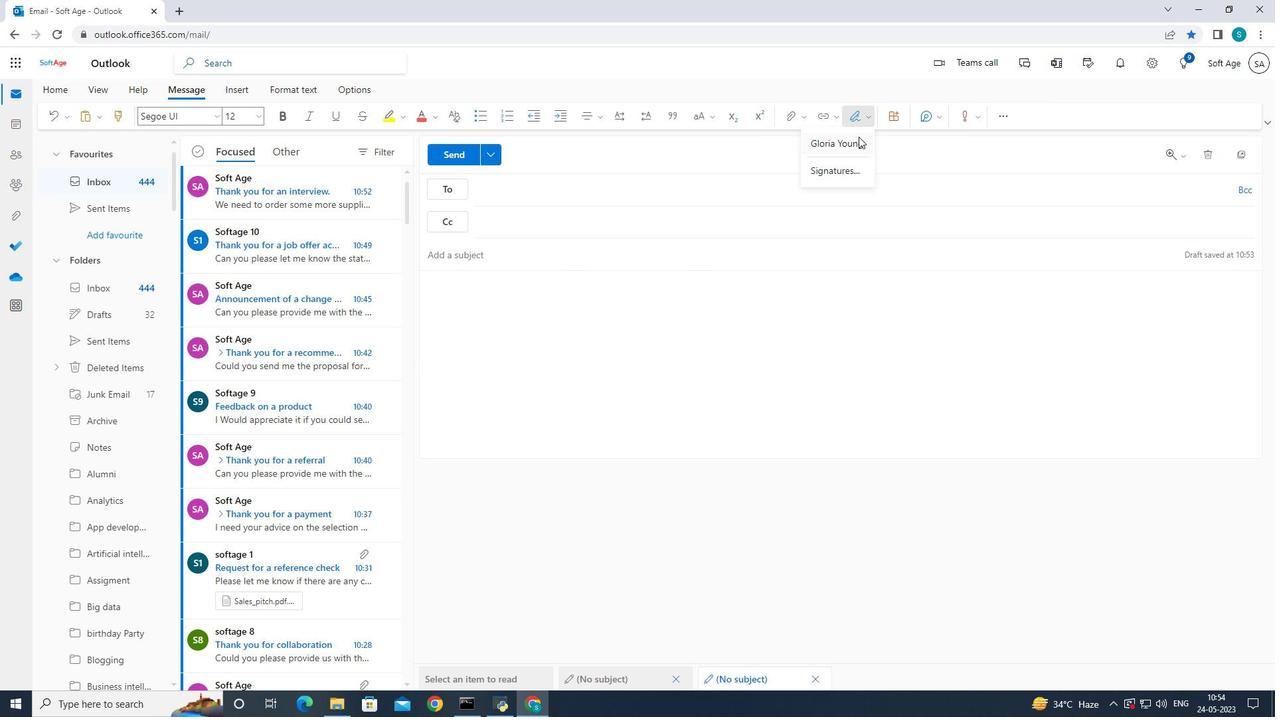 
Action: Mouse pressed left at (853, 142)
Screenshot: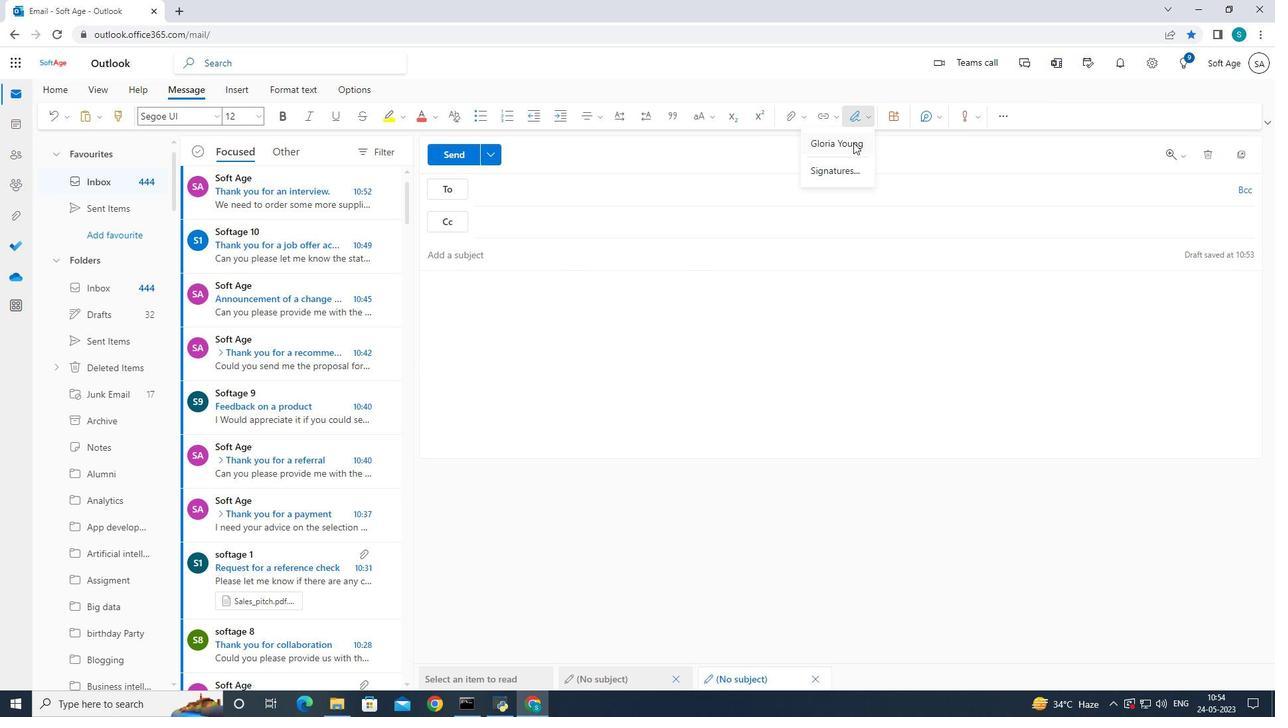 
Action: Mouse moved to (537, 263)
Screenshot: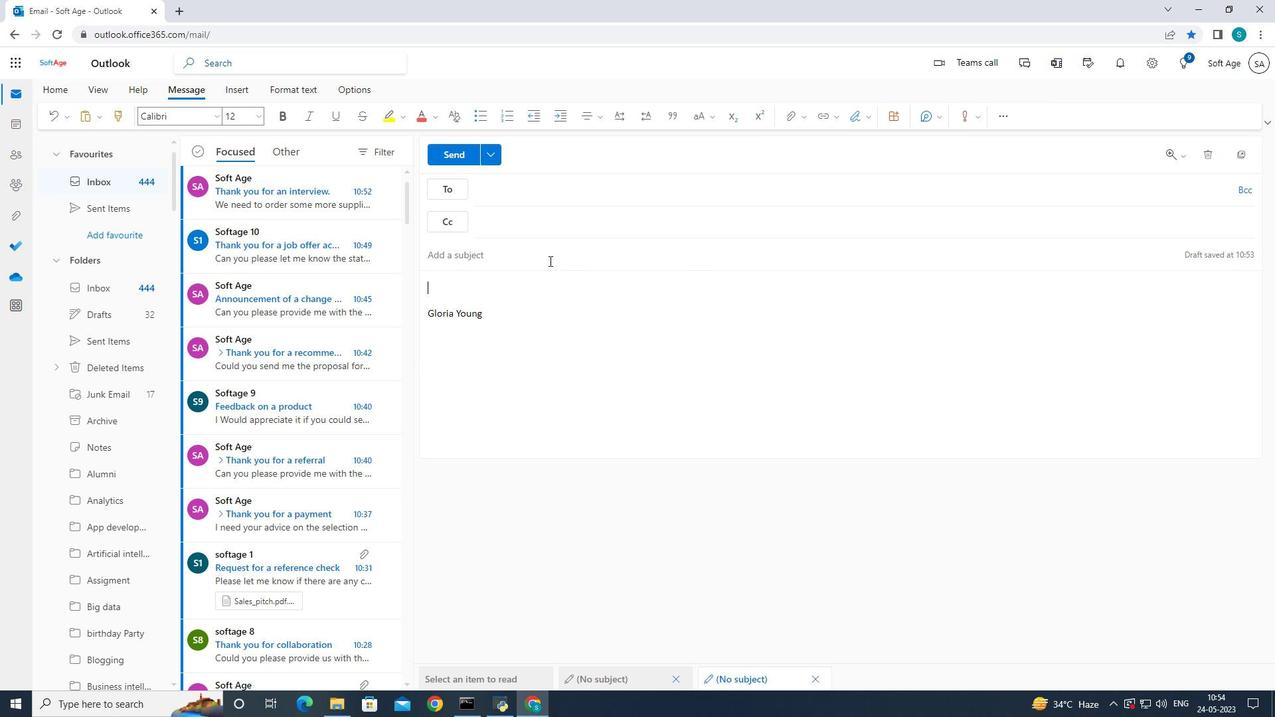 
Action: Mouse pressed left at (537, 263)
Screenshot: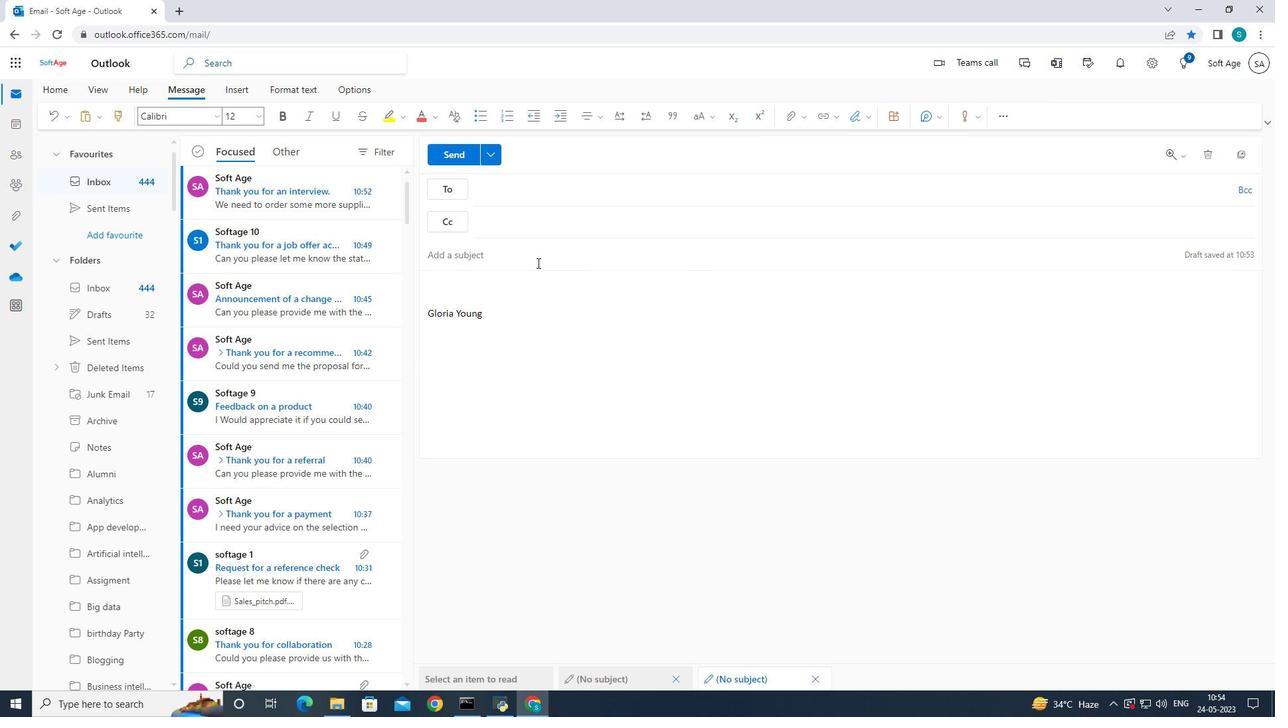
Action: Mouse moved to (883, 372)
Screenshot: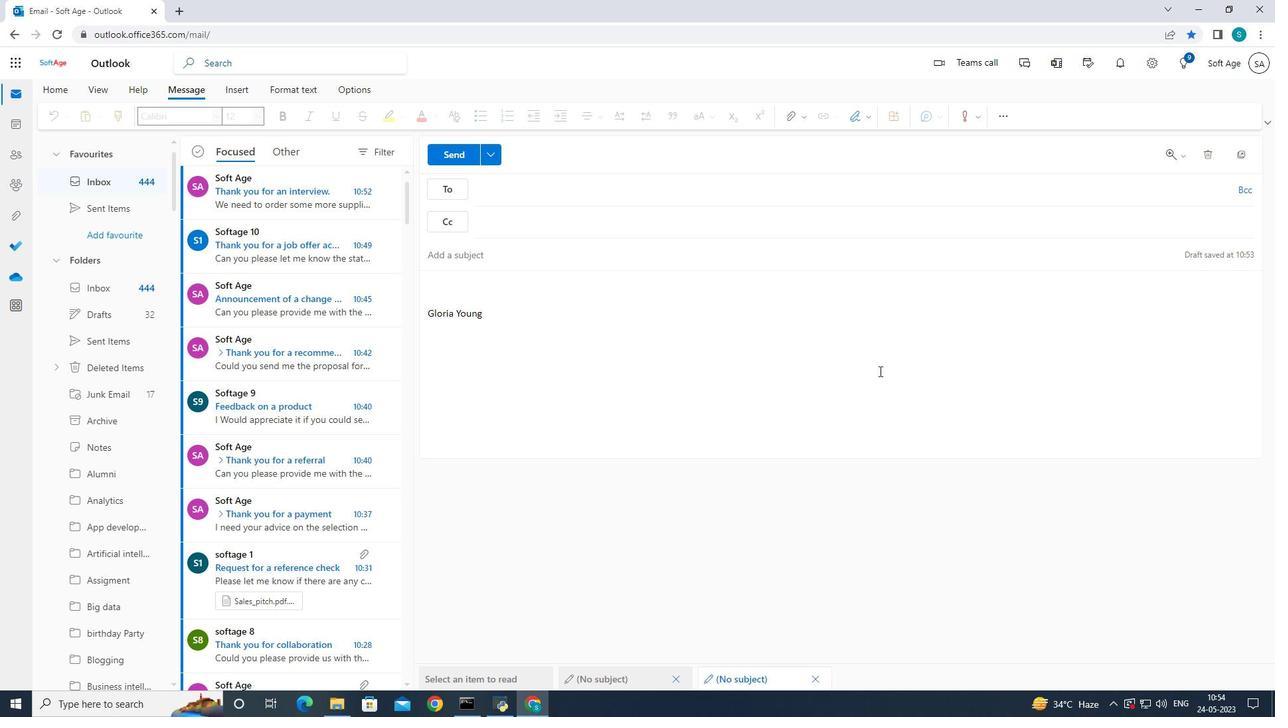 
Action: Key pressed <Key.caps_lock>T<Key.caps_lock>hank<Key.space>you<Key.space>for<Key.space>a<Key.space>gift
Screenshot: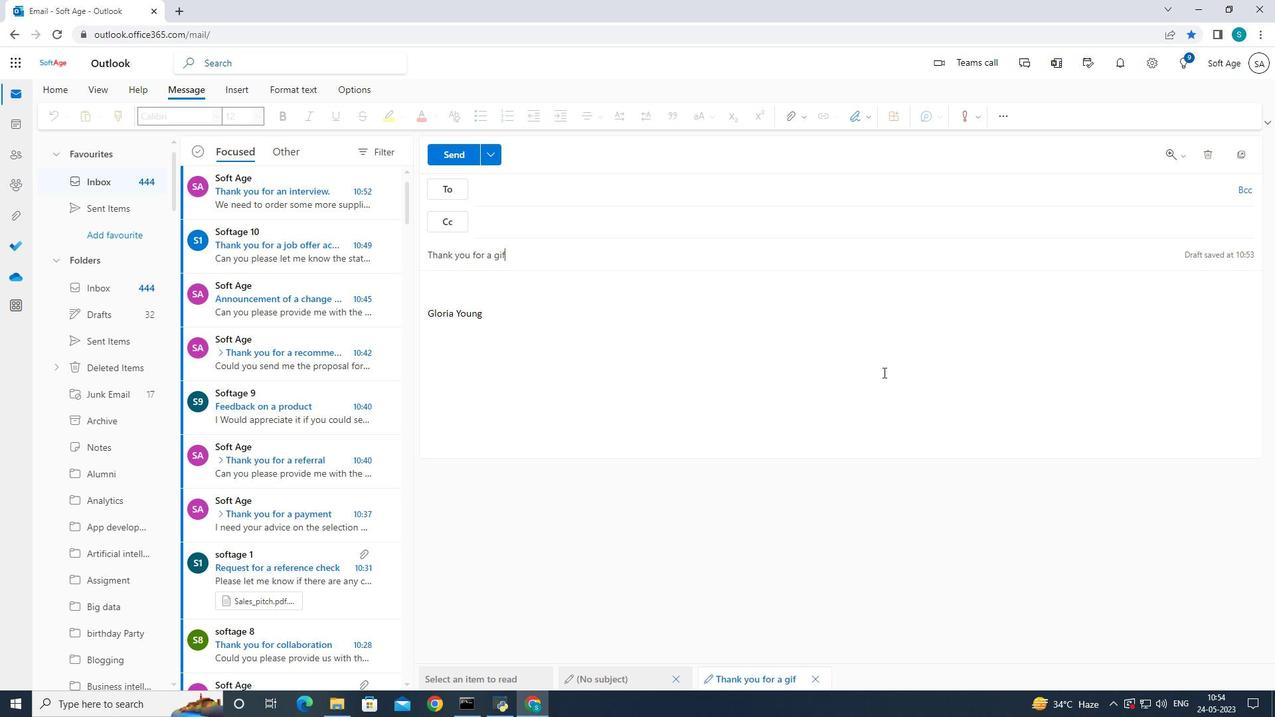 
Action: Mouse moved to (514, 297)
Screenshot: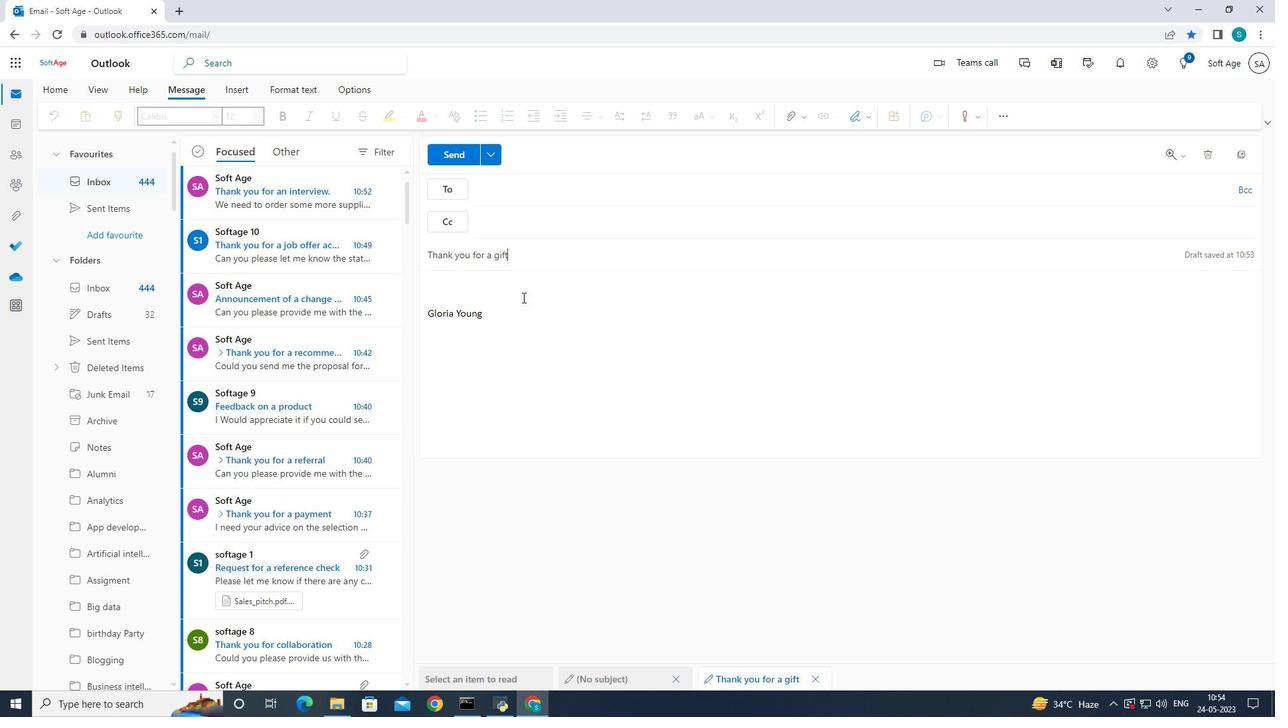 
Action: Mouse pressed left at (514, 297)
Screenshot: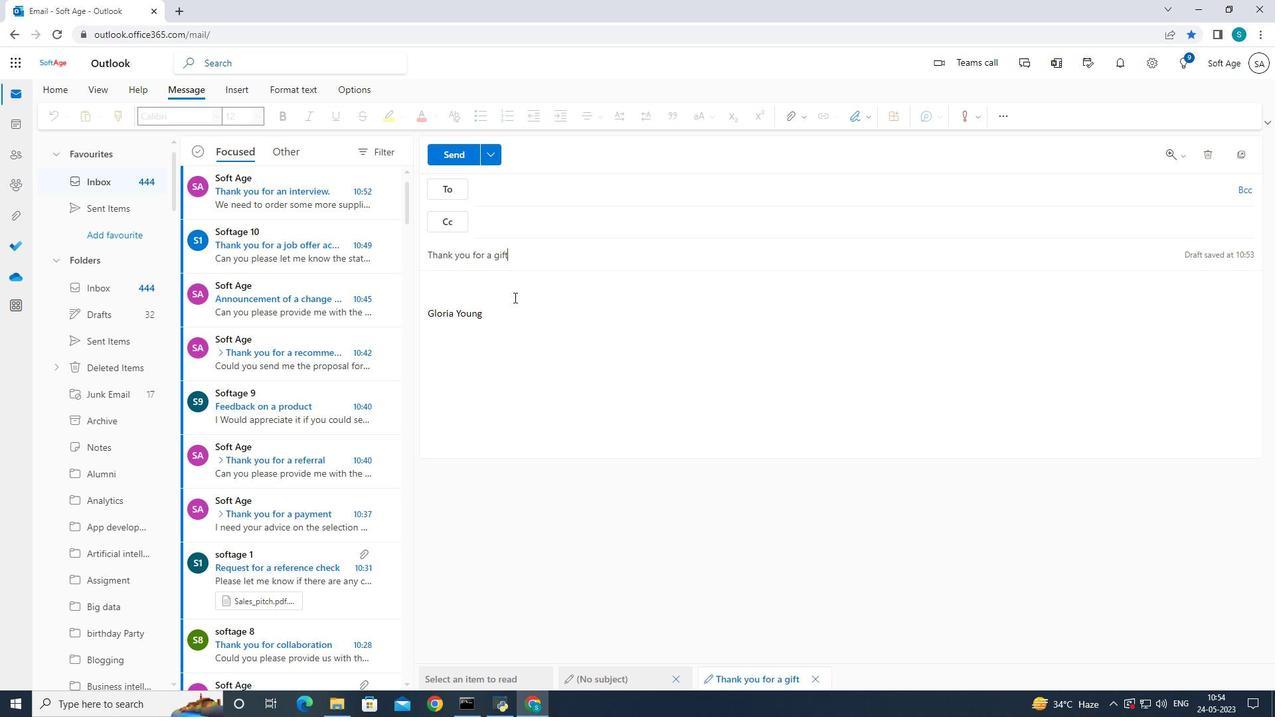 
Action: Mouse moved to (566, 284)
Screenshot: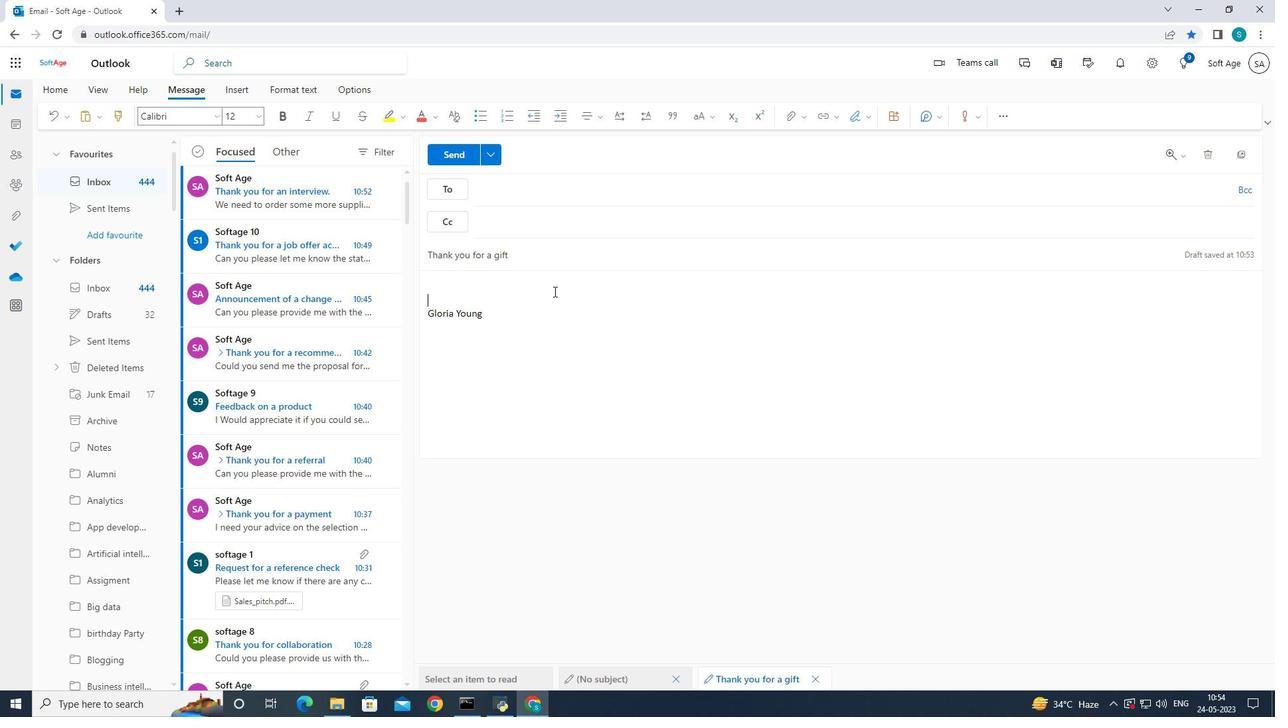 
Action: Key pressed <Key.caps_lock>I<Key.caps_lock><Key.space>need<Key.space>your<Key.space>help<Key.space>in<Key.space>preparing<Key.space>the<Key.space>agenda<Key.space>for<Key.space>the<Key.space>next<Key.space>meeting
Screenshot: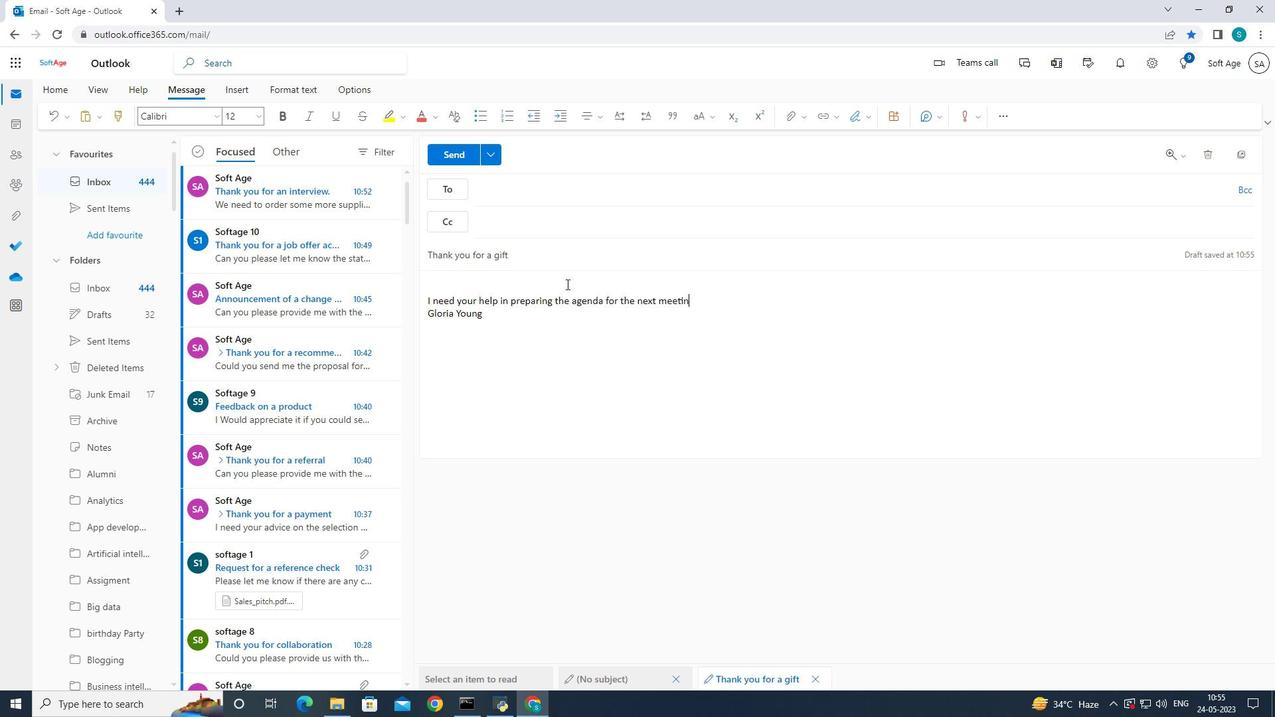 
Action: Mouse moved to (551, 190)
Screenshot: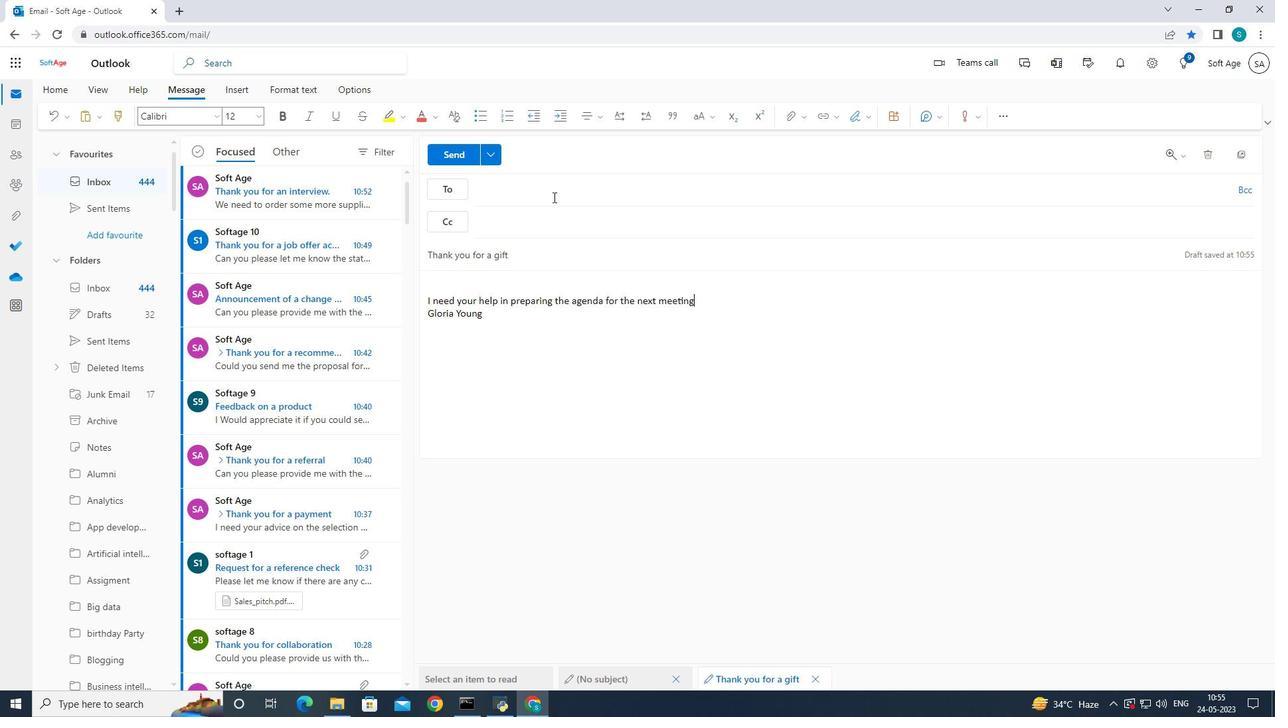 
Action: Mouse pressed left at (551, 190)
Screenshot: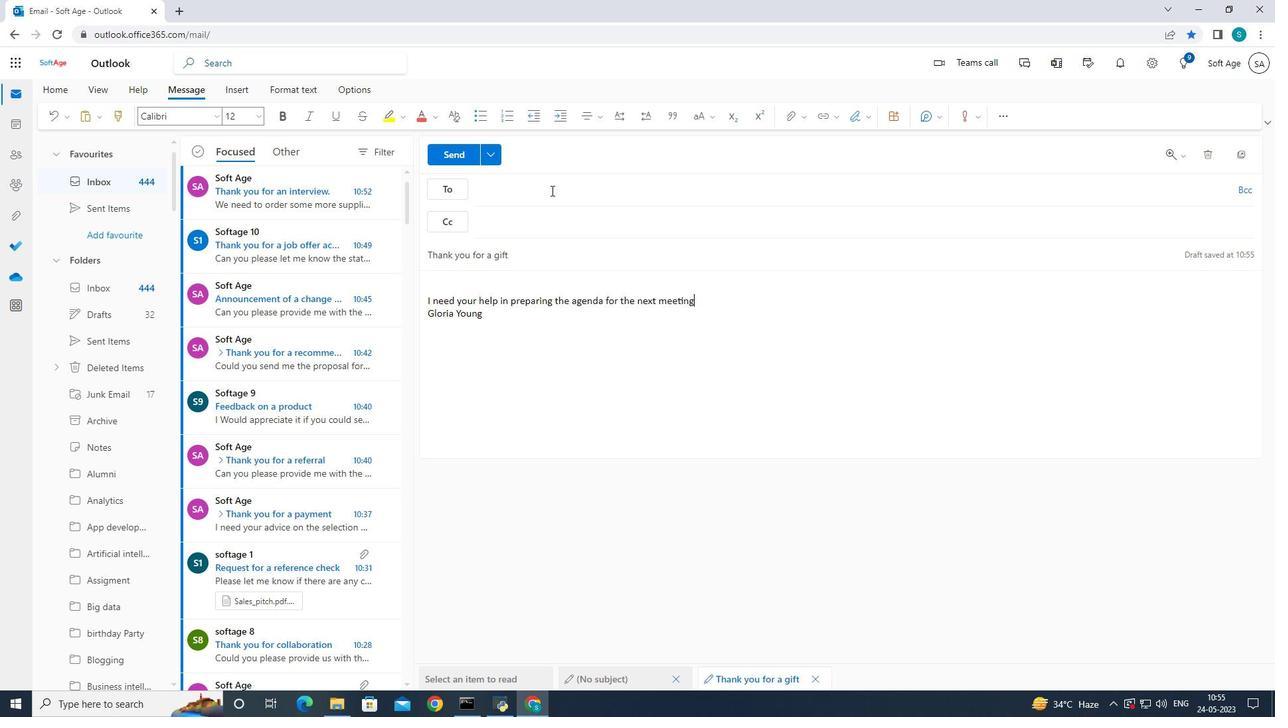 
Action: Mouse moved to (694, 199)
Screenshot: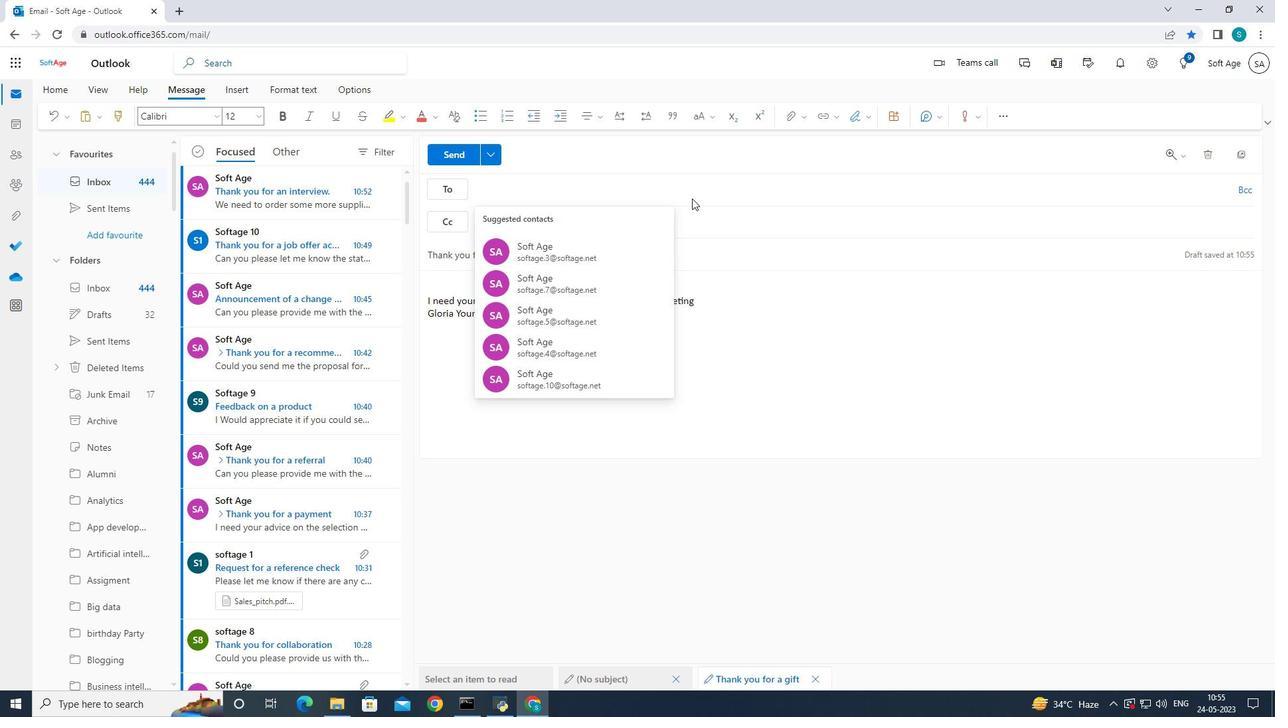 
Action: Key pressed softage.5<Key.shift><Key.shift><Key.shift>@softage,net<Key.backspace><Key.backspace><Key.backspace>softage.1<Key.shift>@softage.net<Key.enter>
Screenshot: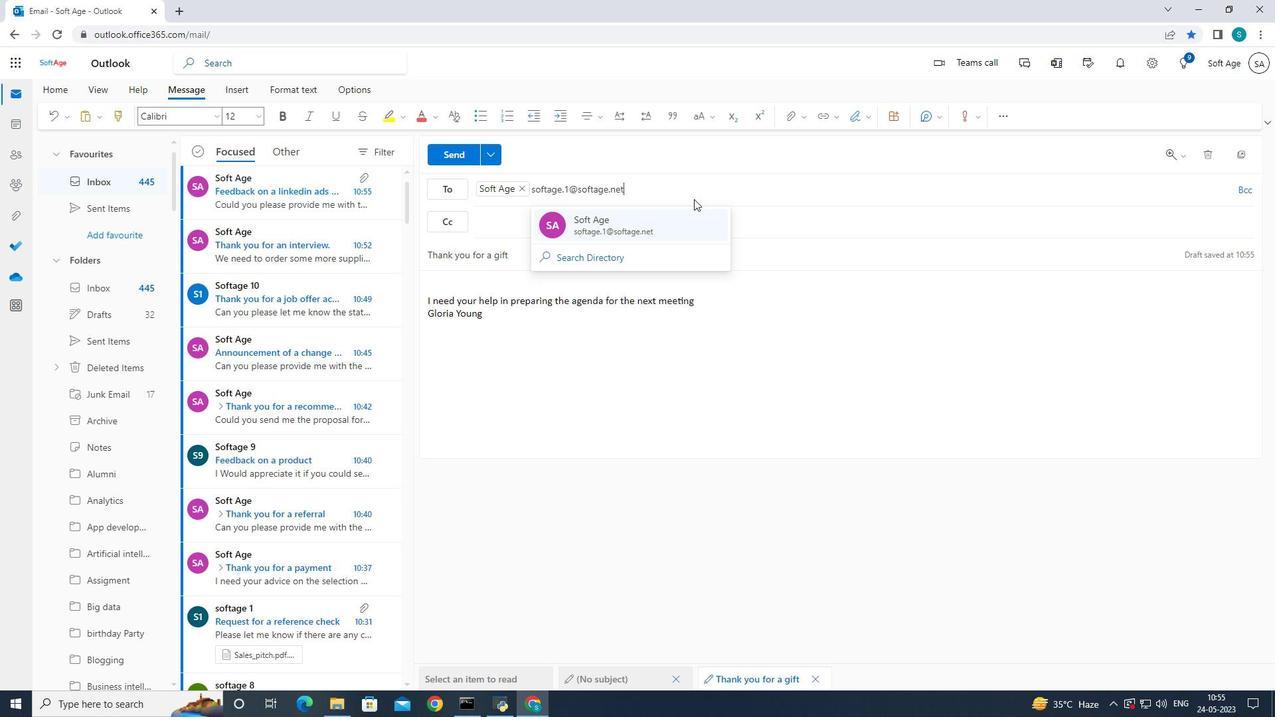 
Action: Mouse moved to (445, 154)
Screenshot: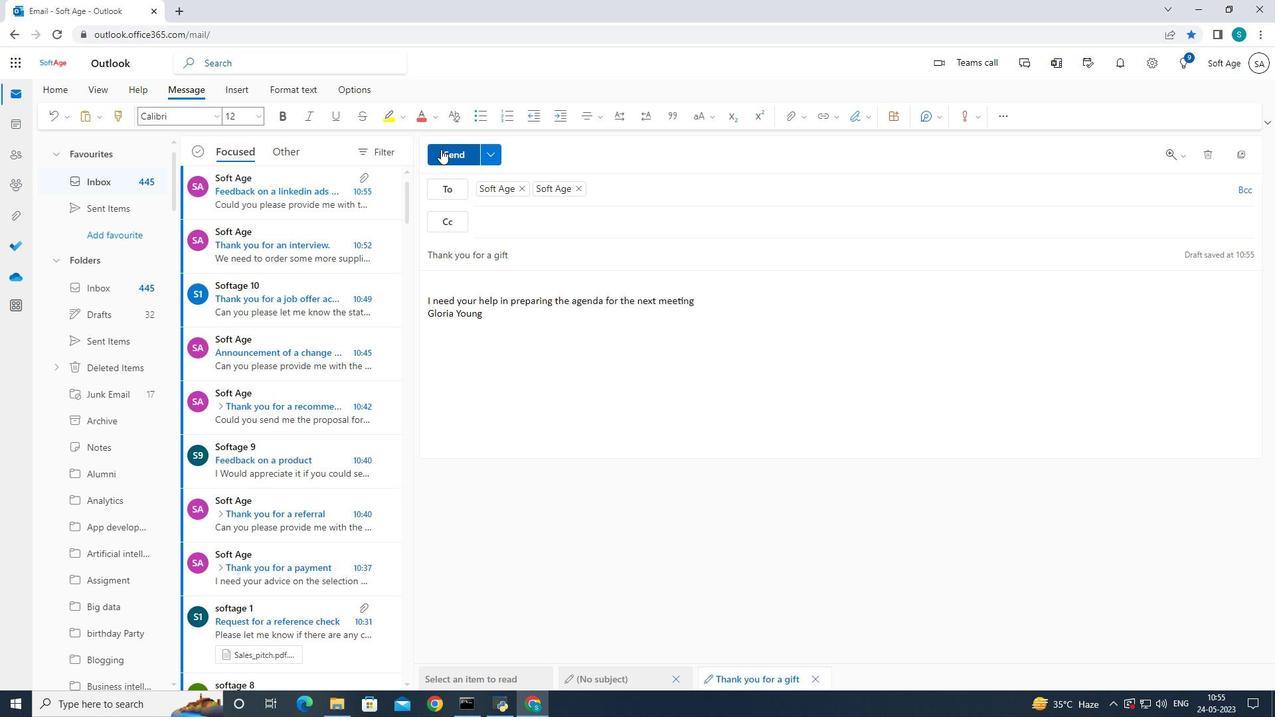 
Action: Mouse pressed left at (445, 154)
Screenshot: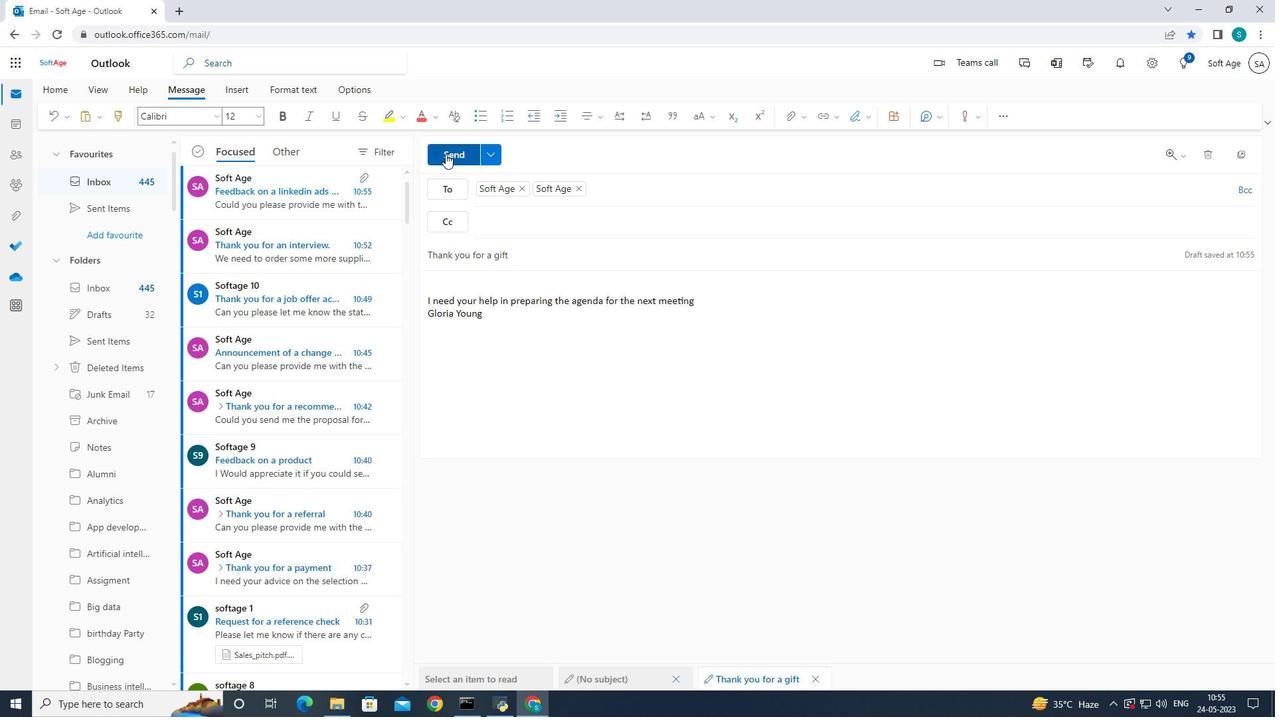 
Action: Mouse moved to (449, 153)
Screenshot: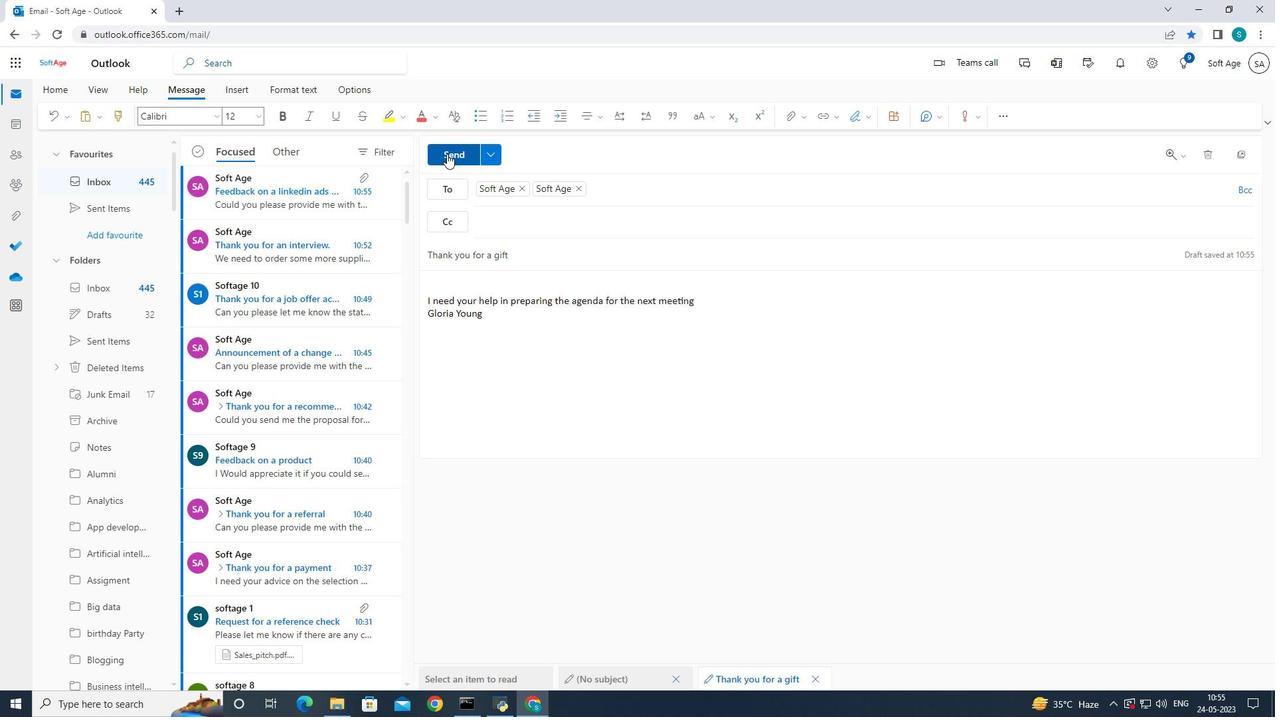 
